 Task: Search one way flight ticket for 4 adults, 2 children, 2 infants in seat and 1 infant on lap in premium economy from Mesa: Phoenix-mesa Gateway Airport (formerly Williams Afb) to Rockford: Chicago Rockford International Airport(was Northwest Chicagoland Regional Airport At Rockford) on 5-1-2023. Choice of flights is Alaska. Number of bags: 9 checked bags. Price is upto 94000. Outbound departure time preference is 10:00.
Action: Mouse moved to (168, 154)
Screenshot: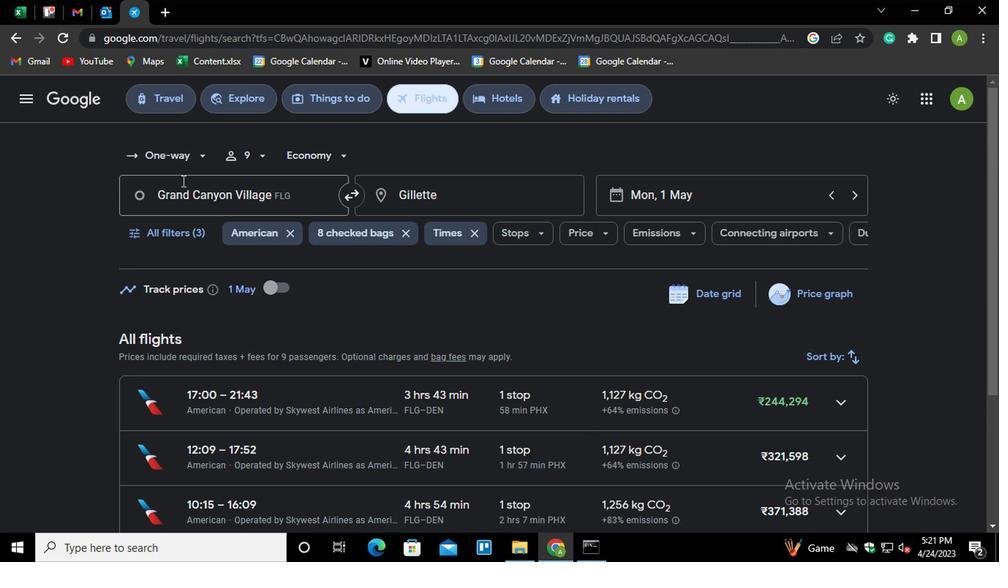 
Action: Mouse pressed left at (168, 154)
Screenshot: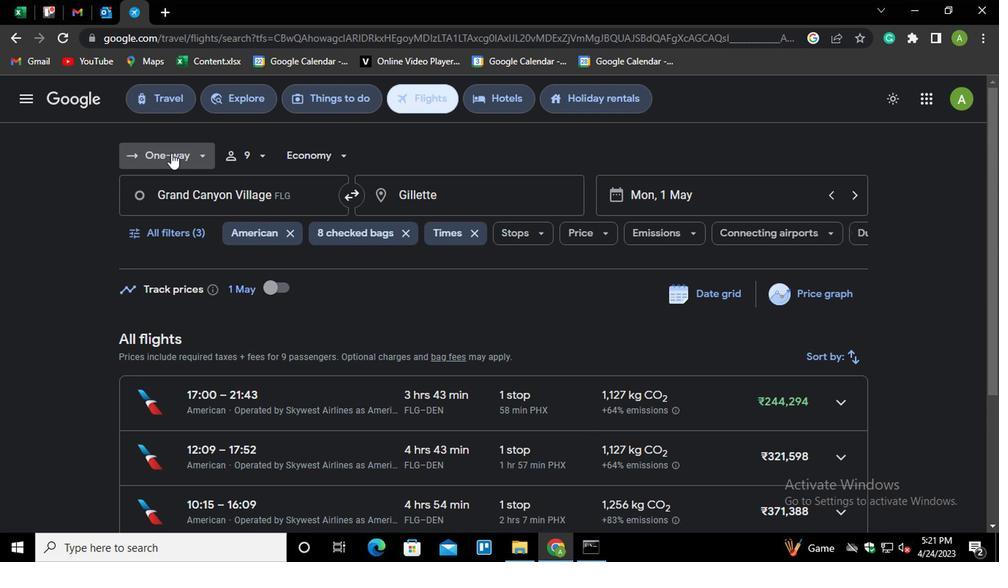 
Action: Mouse moved to (186, 227)
Screenshot: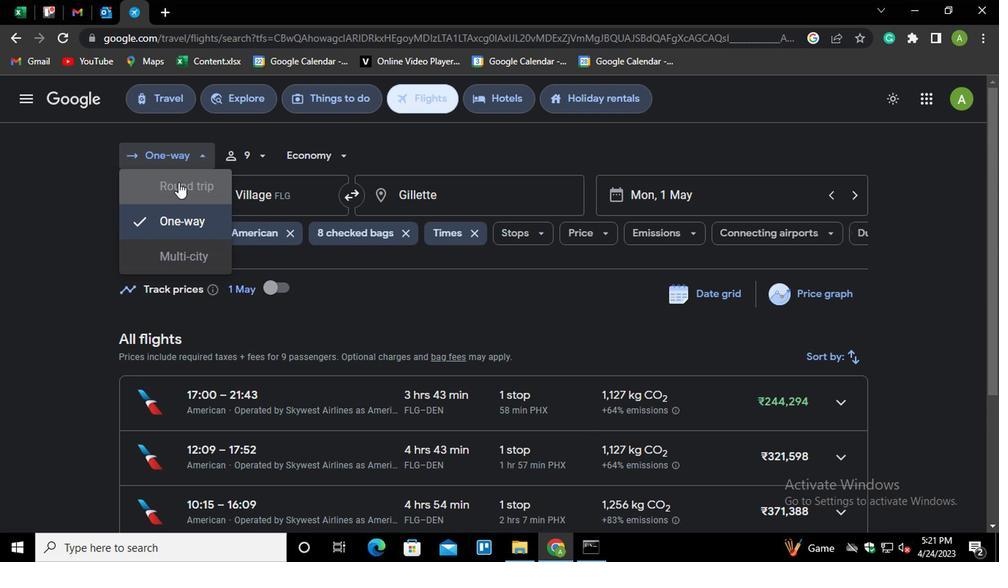 
Action: Mouse pressed left at (186, 227)
Screenshot: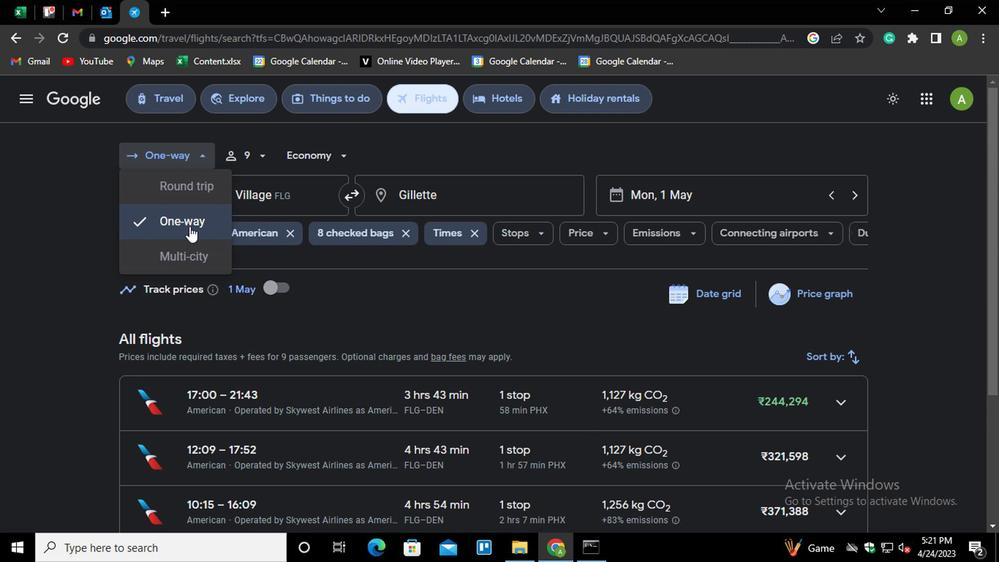 
Action: Mouse moved to (239, 155)
Screenshot: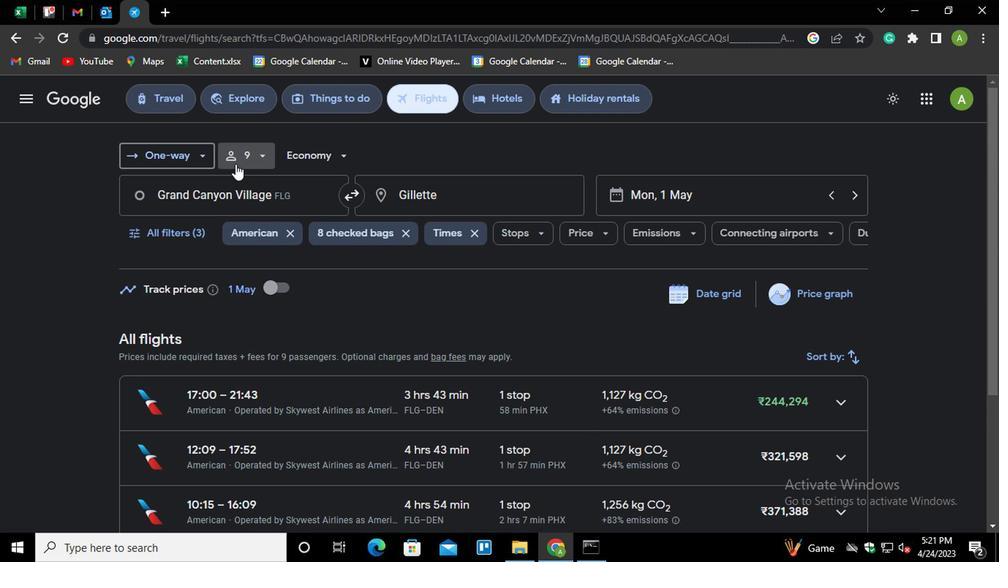 
Action: Mouse pressed left at (239, 155)
Screenshot: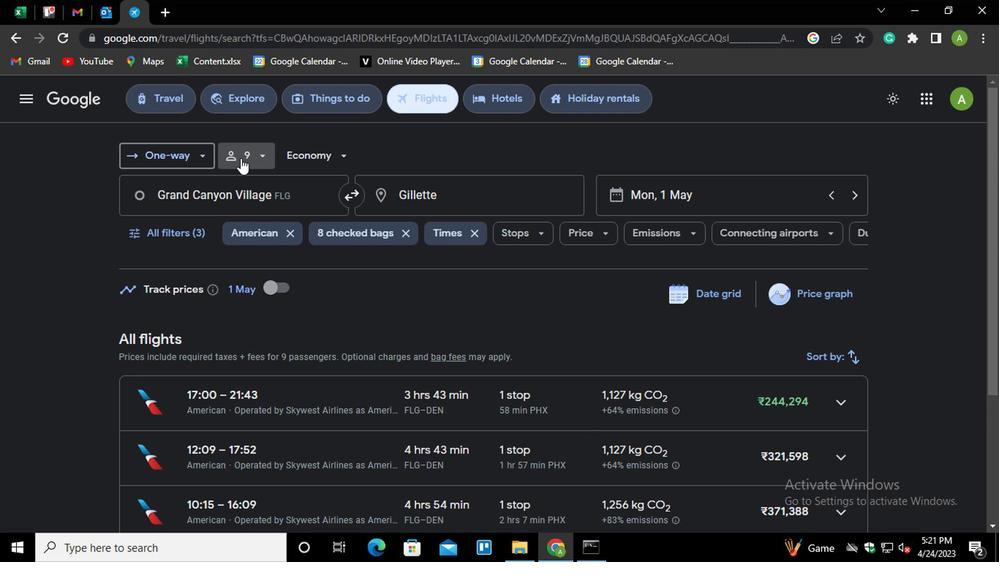 
Action: Mouse moved to (321, 196)
Screenshot: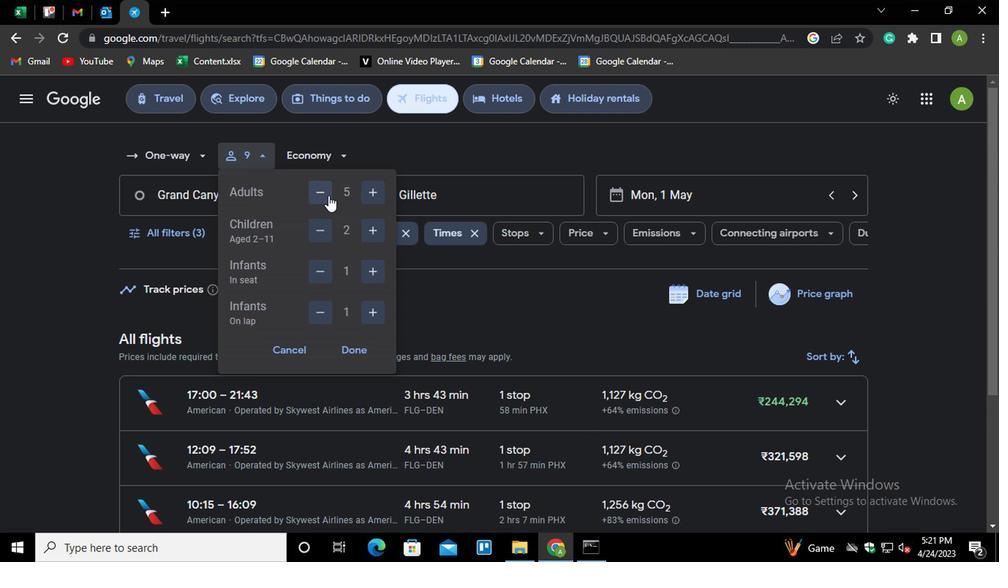 
Action: Mouse pressed left at (321, 196)
Screenshot: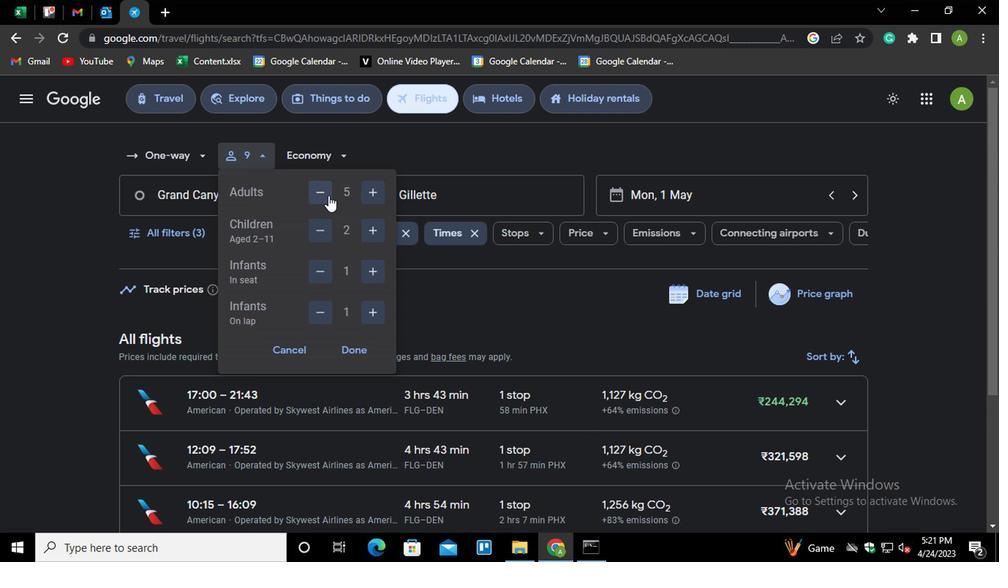 
Action: Mouse moved to (372, 230)
Screenshot: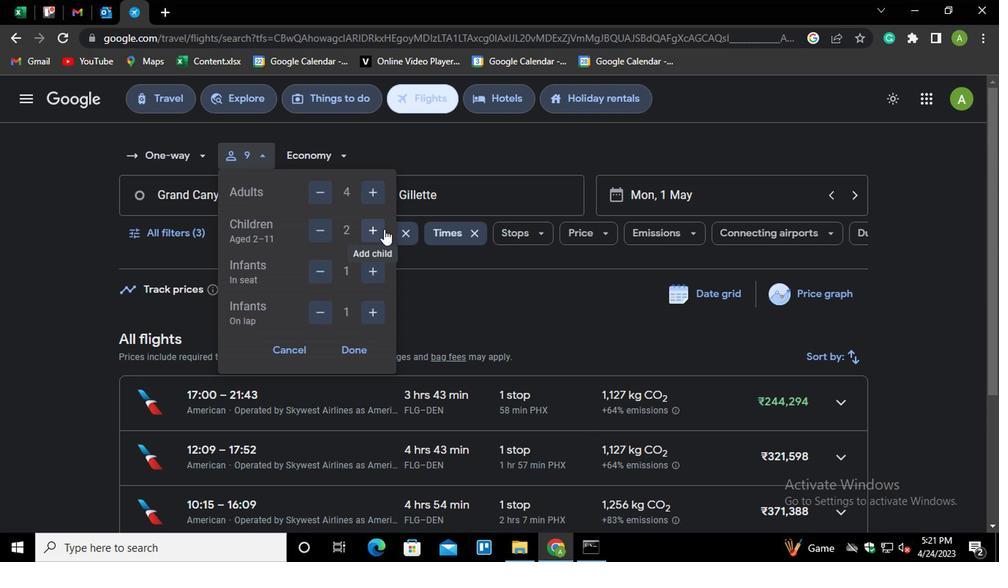 
Action: Mouse pressed left at (372, 230)
Screenshot: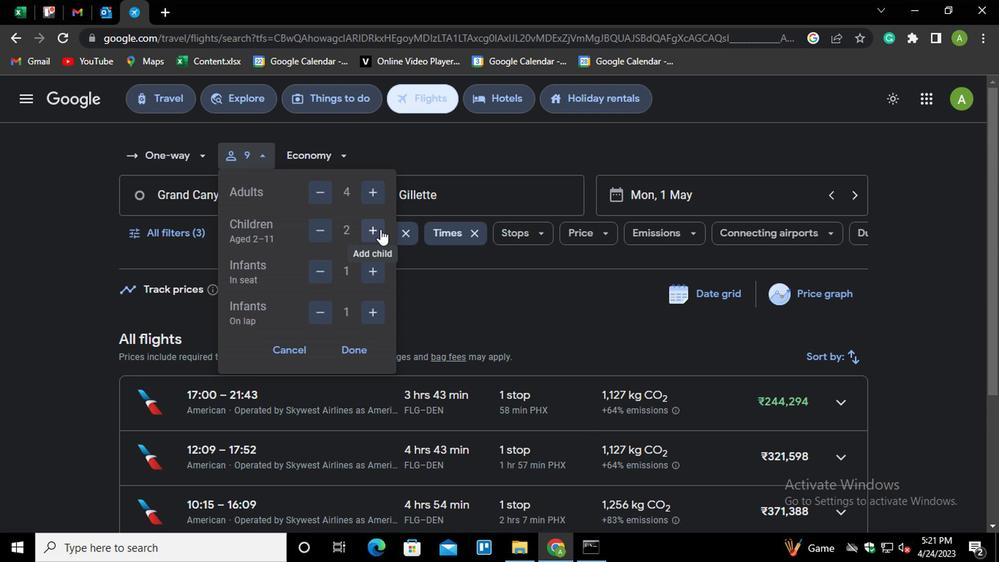 
Action: Mouse moved to (316, 234)
Screenshot: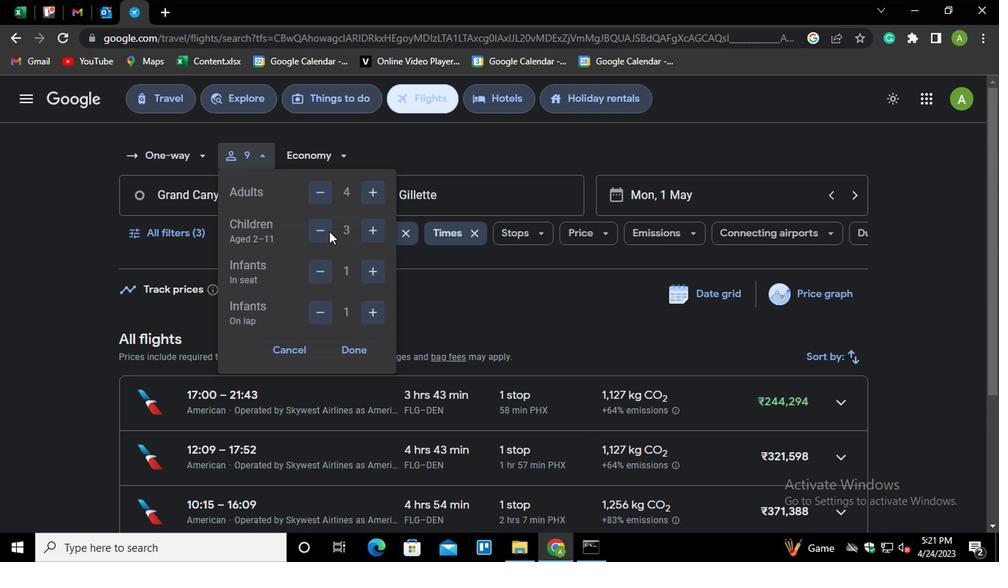 
Action: Mouse pressed left at (316, 234)
Screenshot: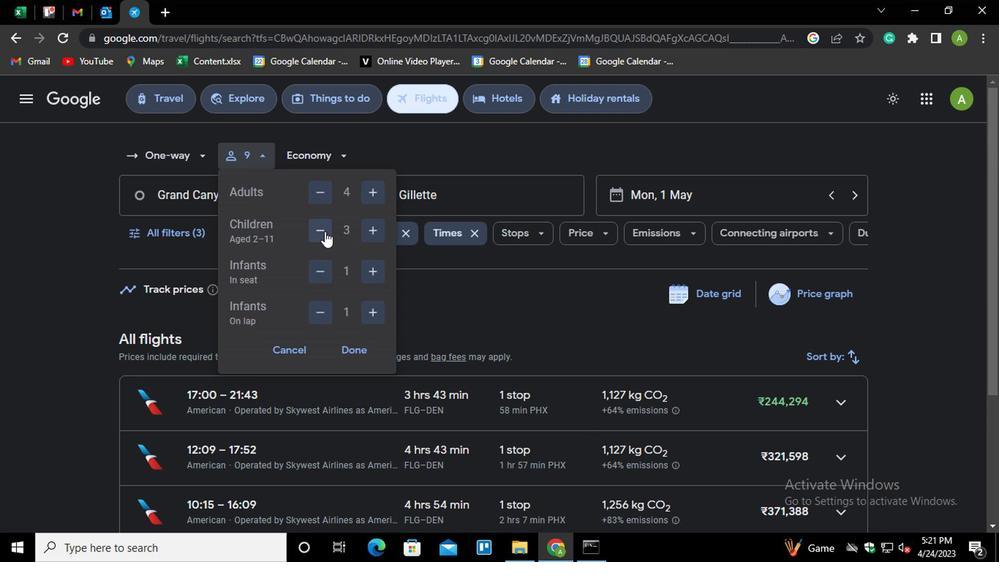 
Action: Mouse moved to (361, 269)
Screenshot: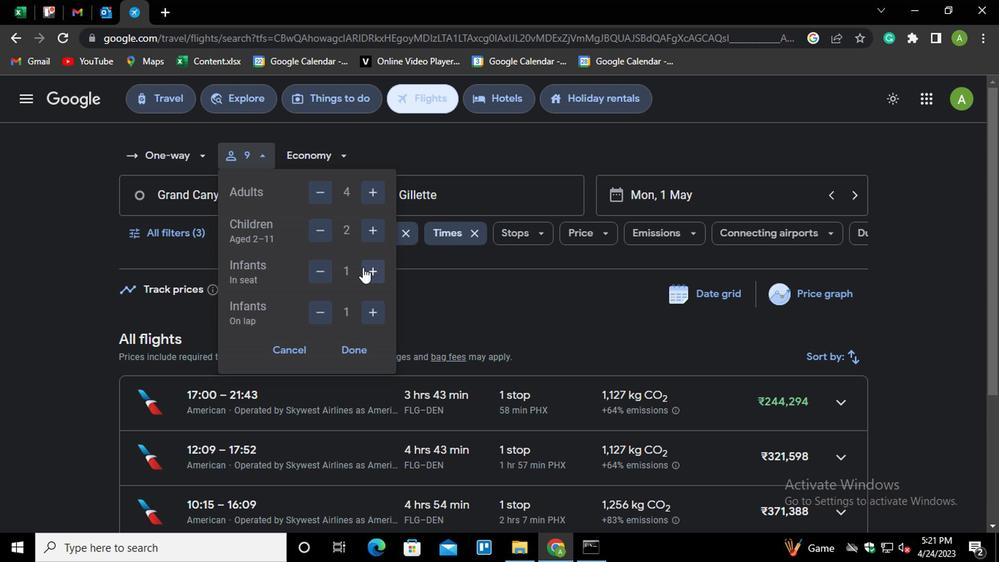 
Action: Mouse pressed left at (361, 269)
Screenshot: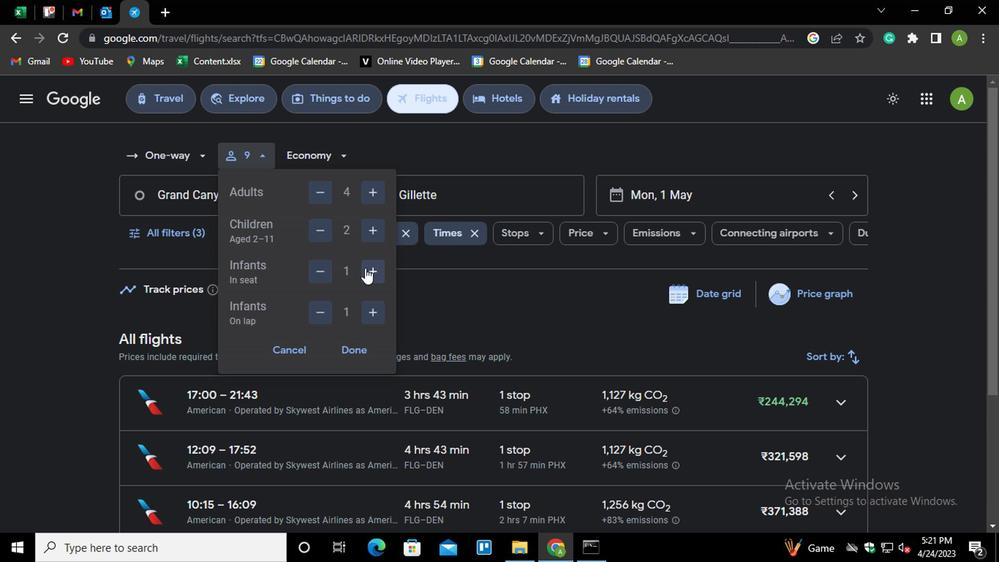 
Action: Mouse moved to (346, 348)
Screenshot: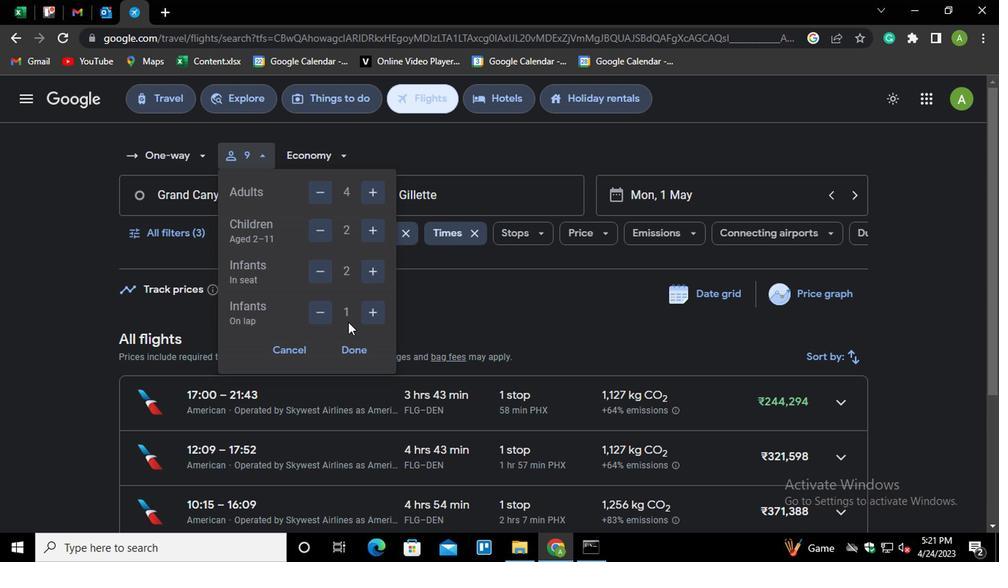 
Action: Mouse pressed left at (346, 348)
Screenshot: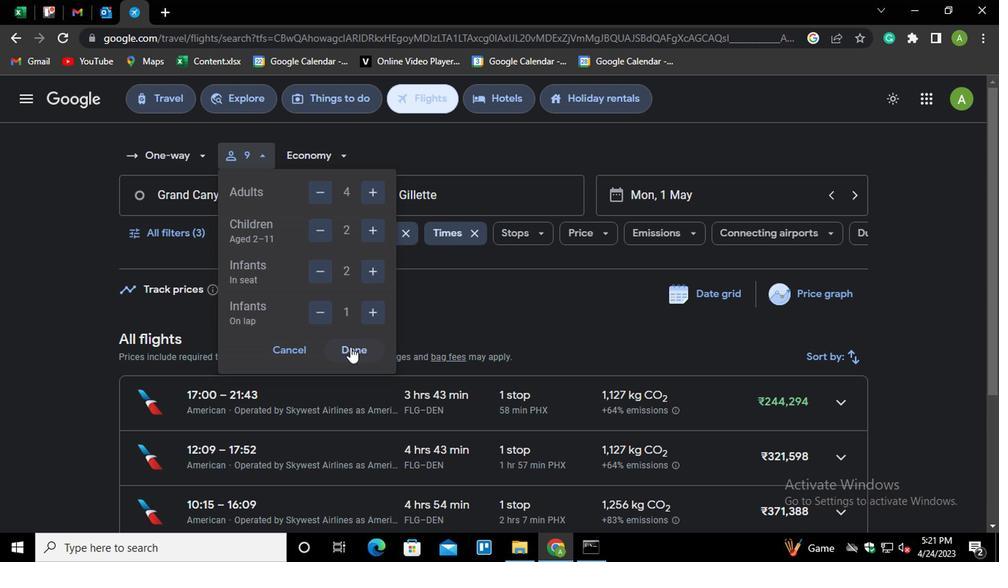 
Action: Mouse moved to (324, 161)
Screenshot: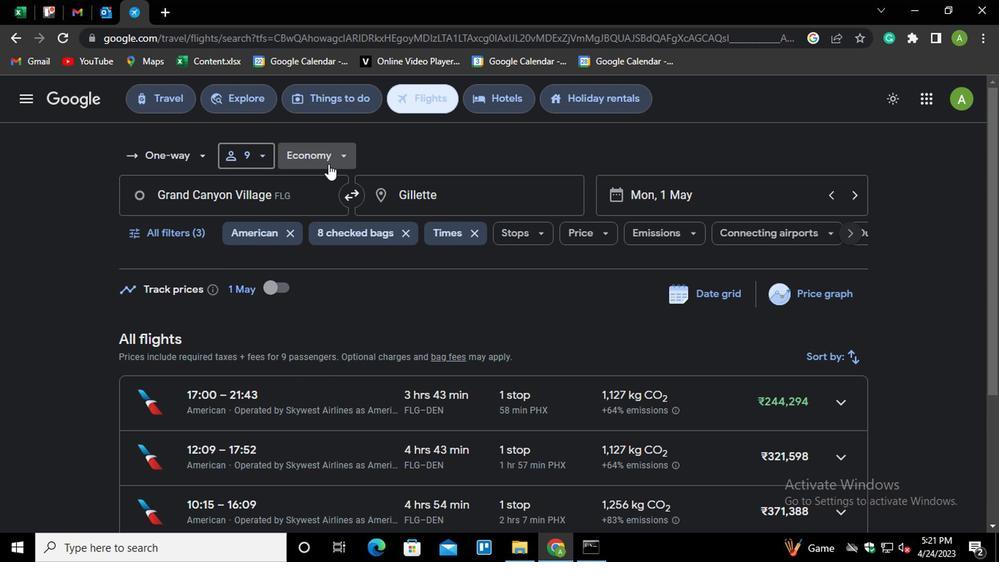 
Action: Mouse pressed left at (324, 161)
Screenshot: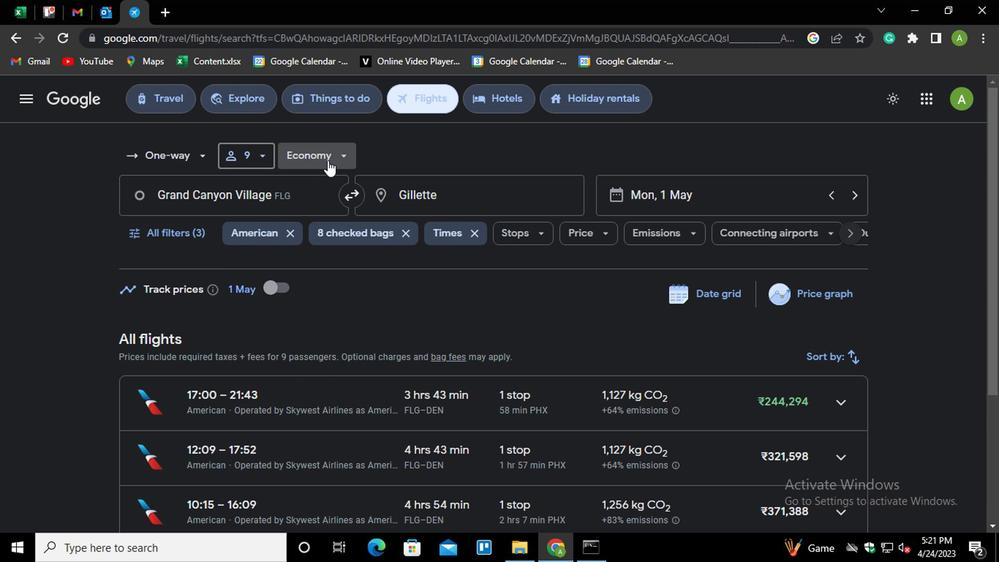 
Action: Mouse moved to (337, 186)
Screenshot: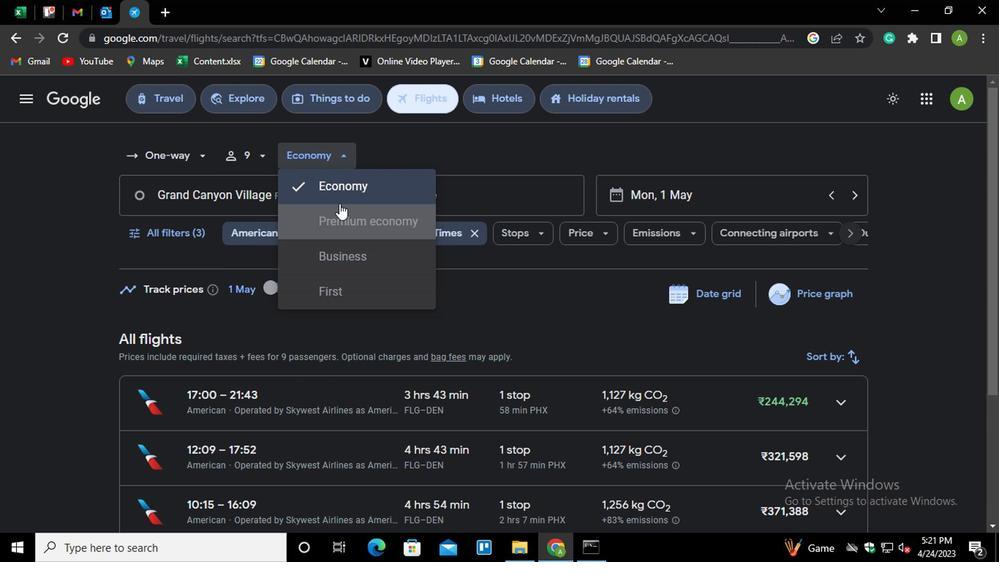 
Action: Mouse pressed left at (337, 186)
Screenshot: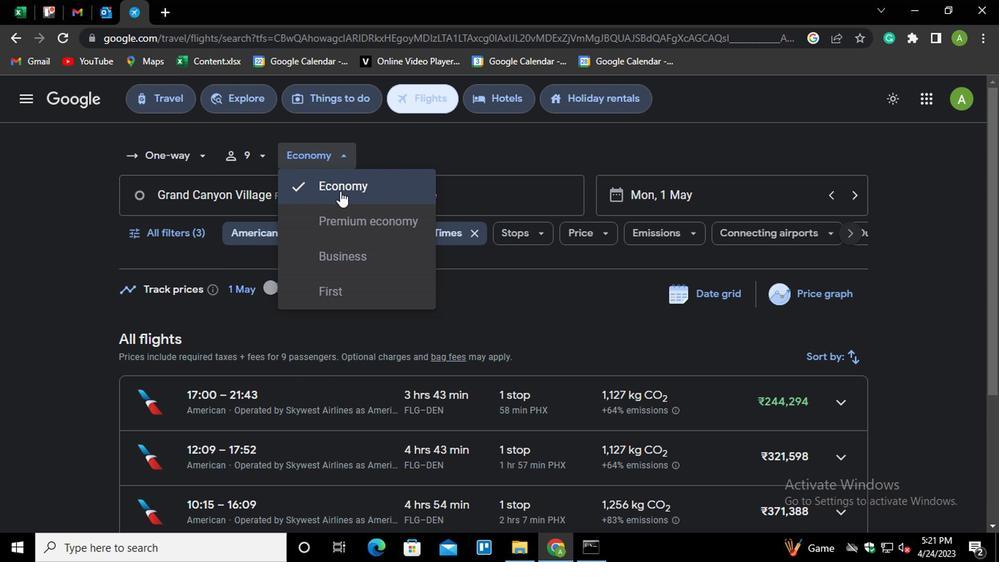 
Action: Mouse moved to (289, 195)
Screenshot: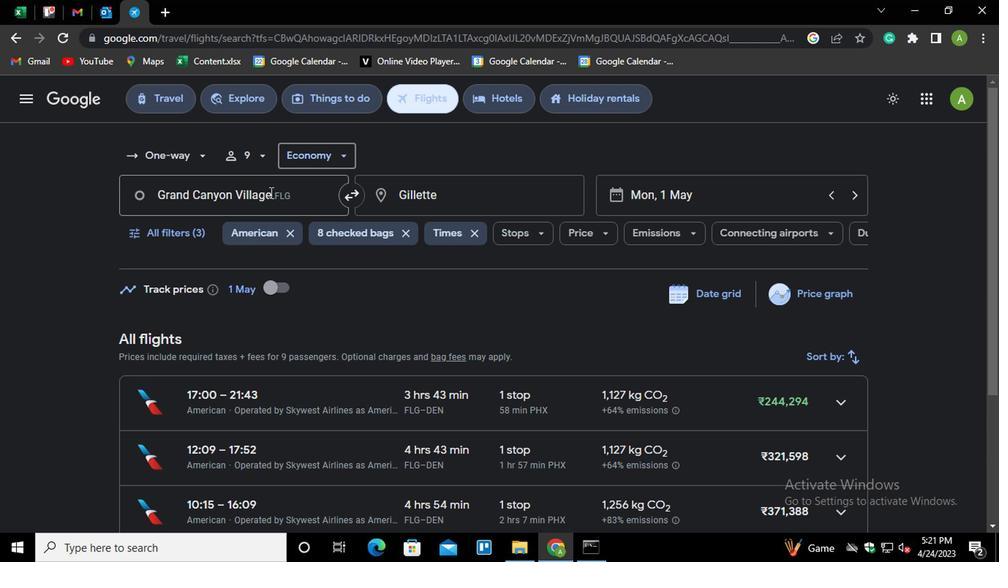 
Action: Mouse pressed left at (289, 195)
Screenshot: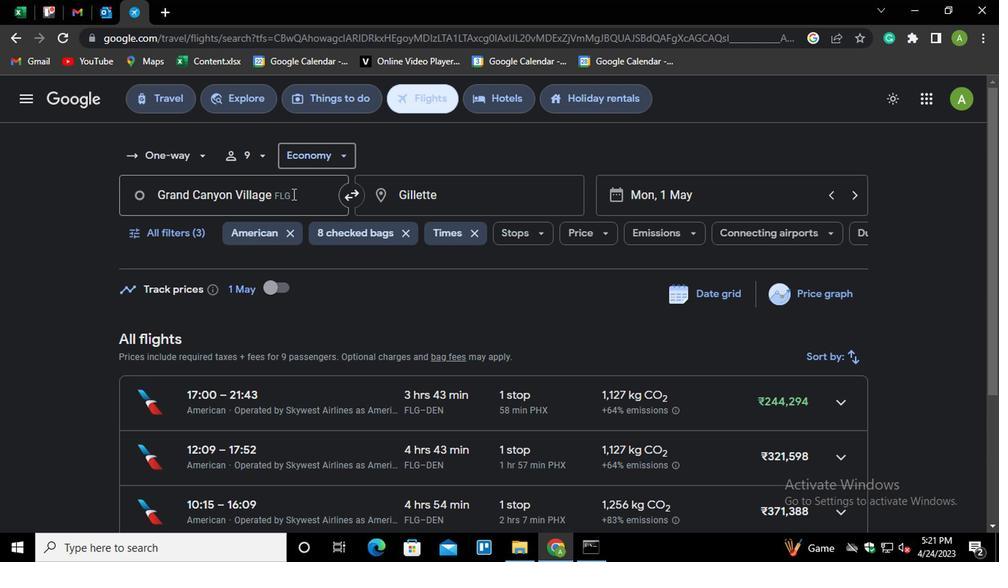 
Action: Key pressed <Key.shift_r>Mesa<Key.down><Key.down><Key.down><Key.down><Key.down><Key.down><Key.down><Key.enter>
Screenshot: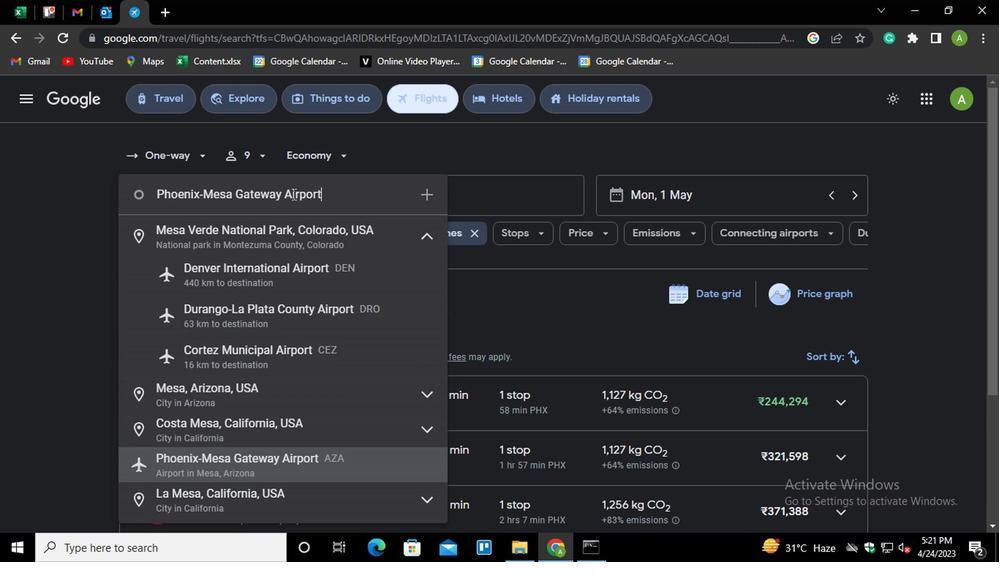 
Action: Mouse moved to (436, 191)
Screenshot: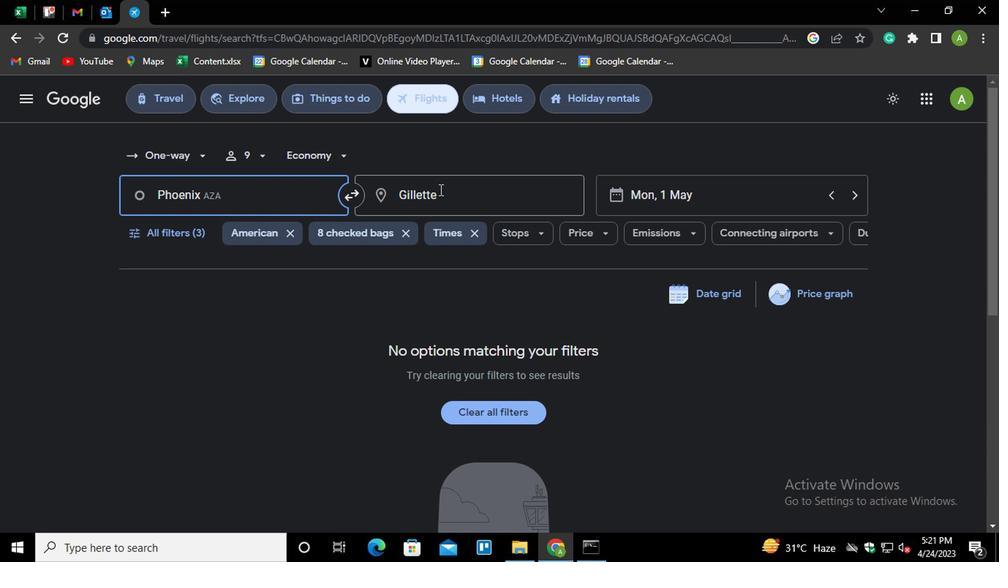
Action: Mouse pressed left at (436, 191)
Screenshot: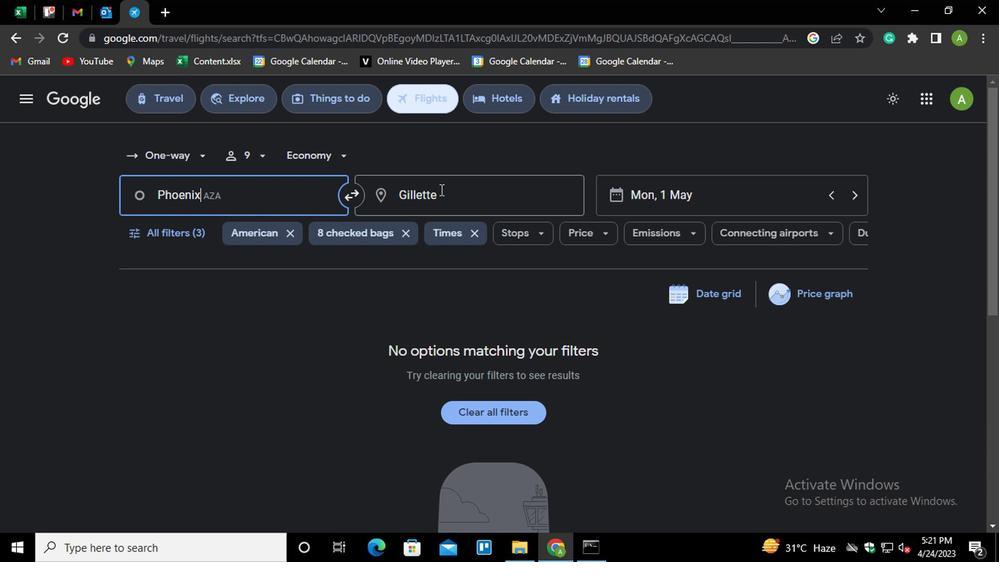 
Action: Key pressed chica<Key.down><Key.down><Key.down><Key.down><Key.enter>
Screenshot: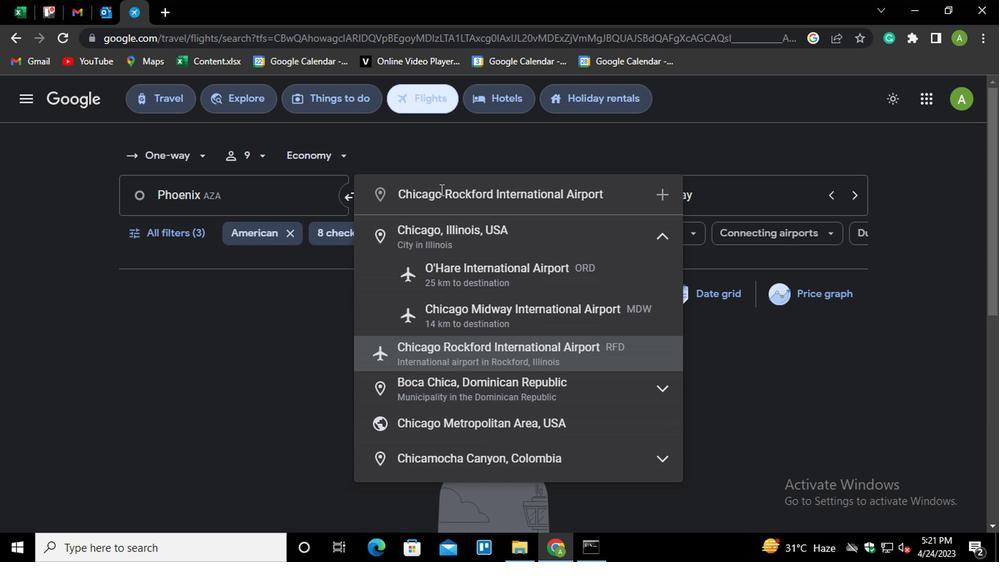
Action: Mouse moved to (168, 234)
Screenshot: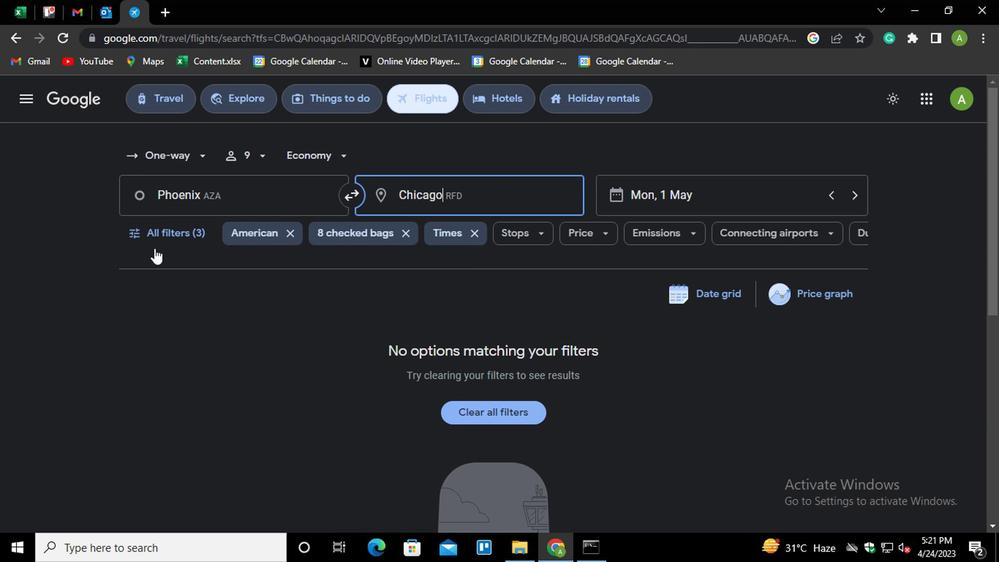 
Action: Mouse pressed left at (168, 234)
Screenshot: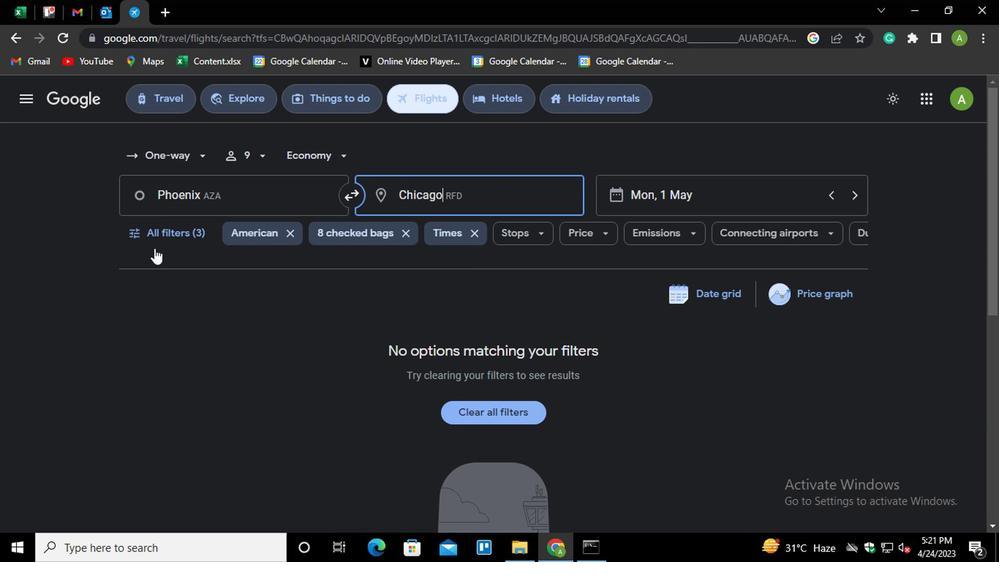 
Action: Mouse moved to (326, 508)
Screenshot: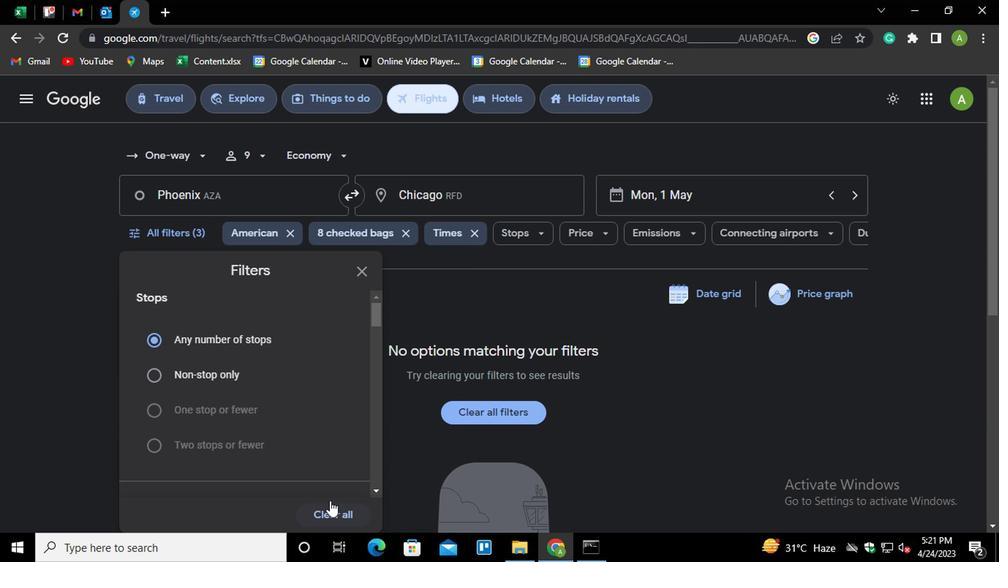 
Action: Mouse pressed left at (326, 508)
Screenshot: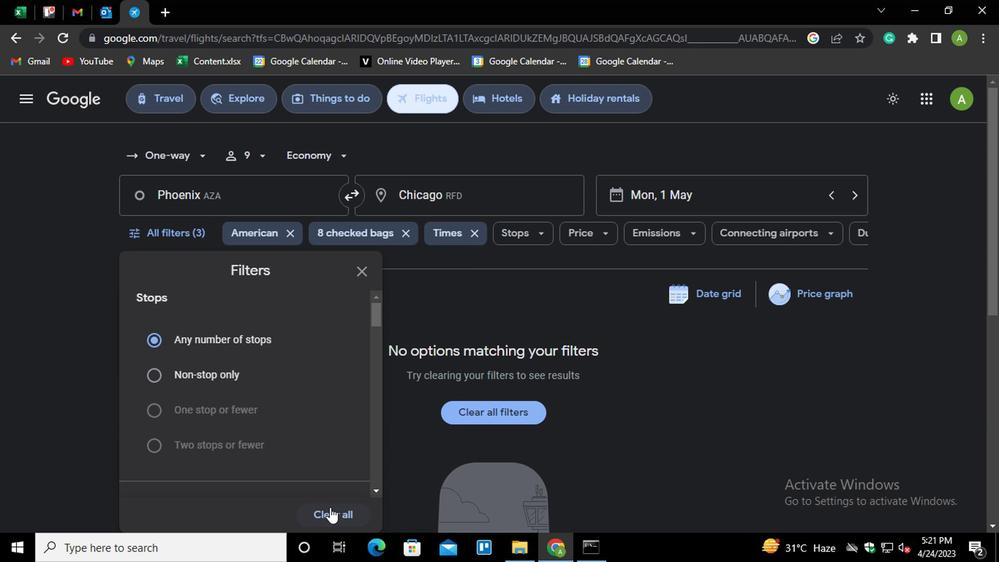 
Action: Mouse moved to (291, 376)
Screenshot: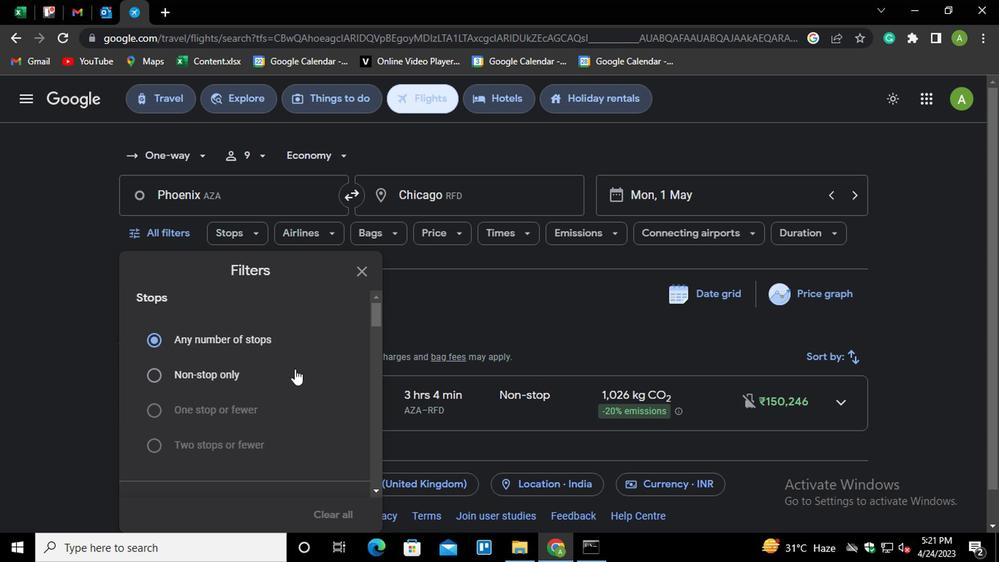 
Action: Mouse scrolled (291, 375) with delta (0, -1)
Screenshot: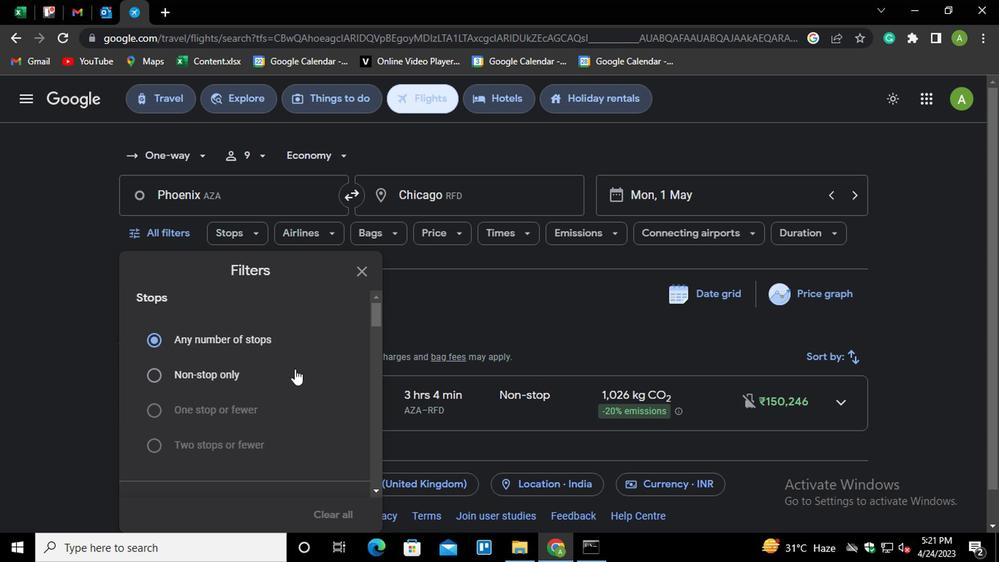 
Action: Mouse scrolled (291, 375) with delta (0, -1)
Screenshot: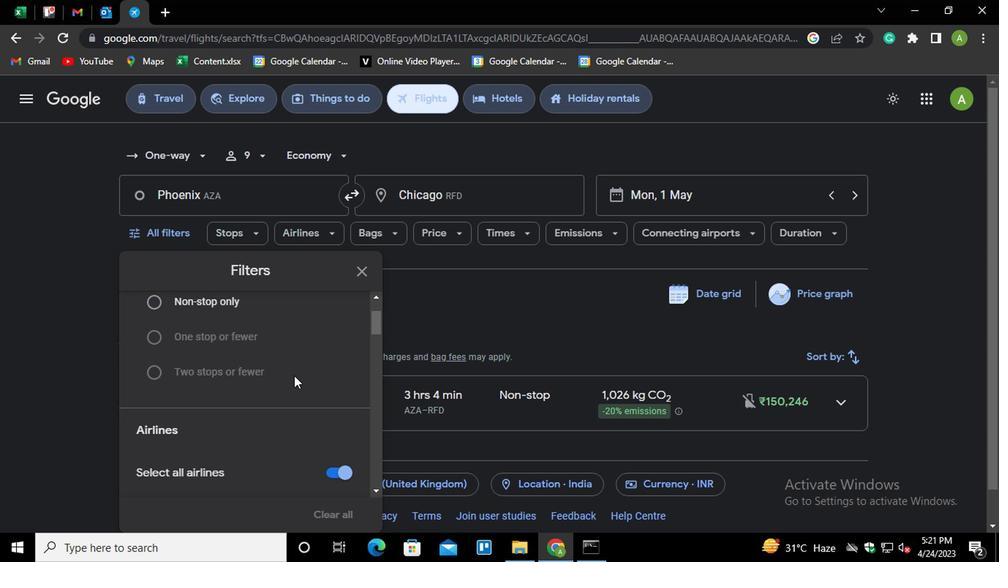 
Action: Mouse moved to (350, 397)
Screenshot: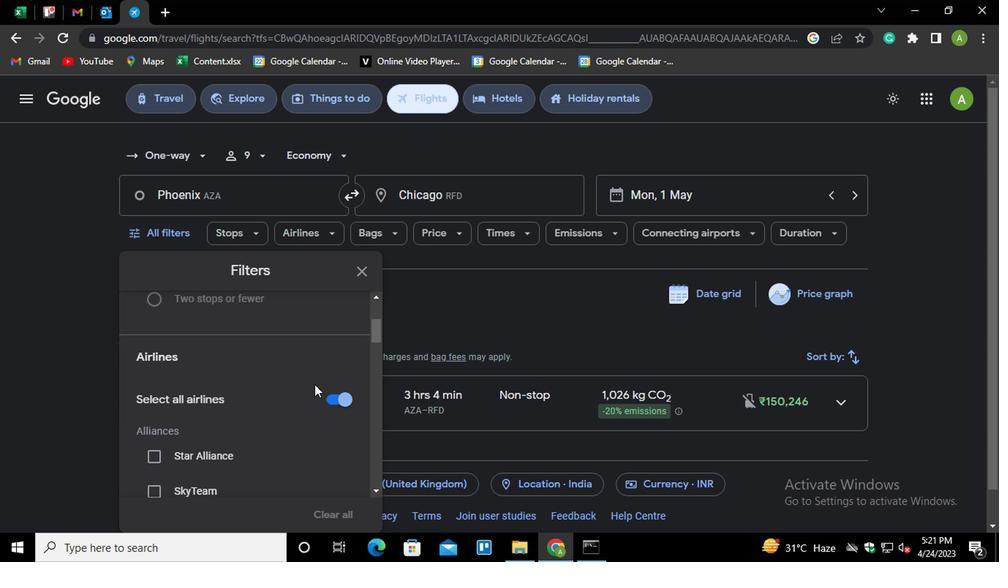 
Action: Mouse pressed left at (350, 397)
Screenshot: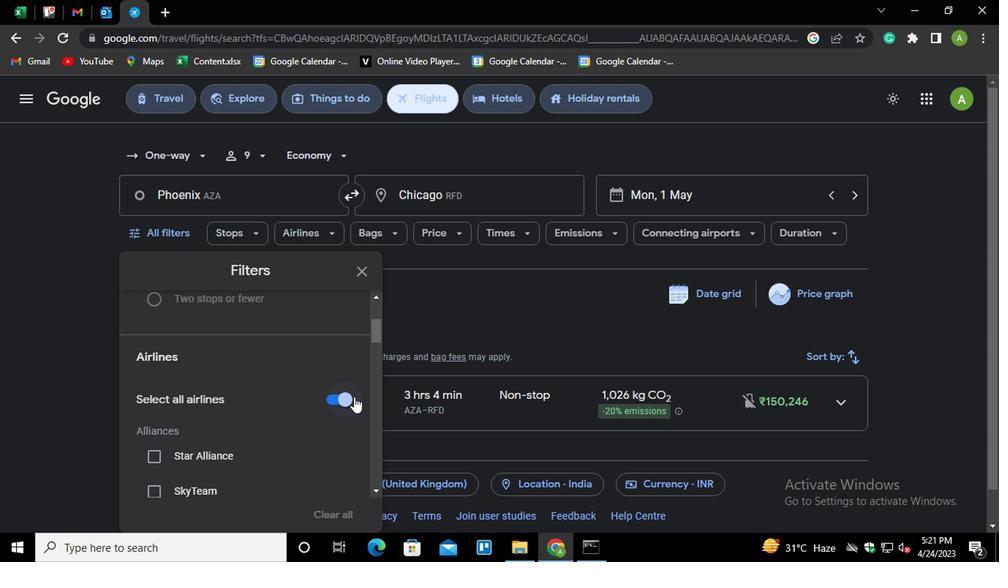 
Action: Mouse moved to (303, 413)
Screenshot: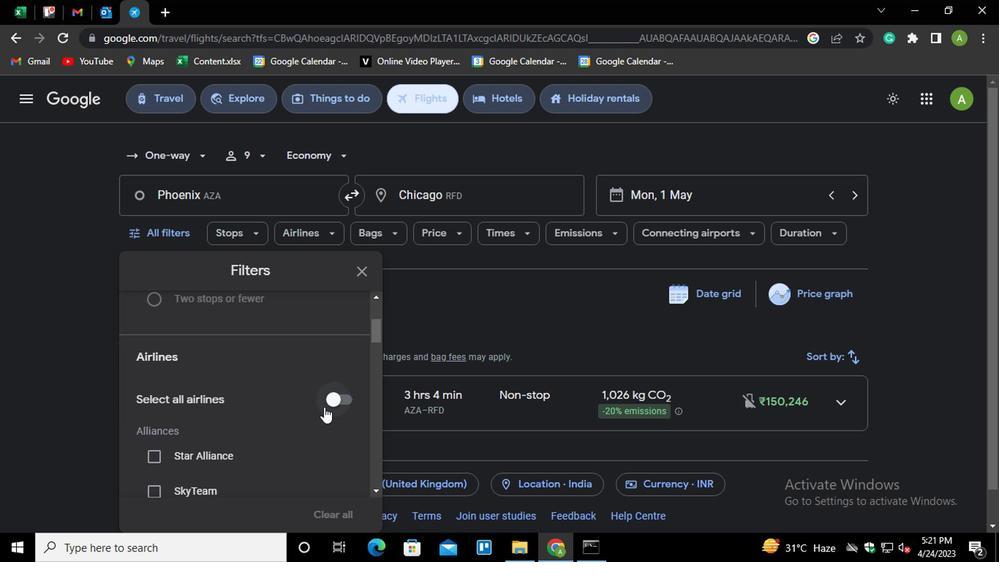 
Action: Mouse scrolled (303, 412) with delta (0, -1)
Screenshot: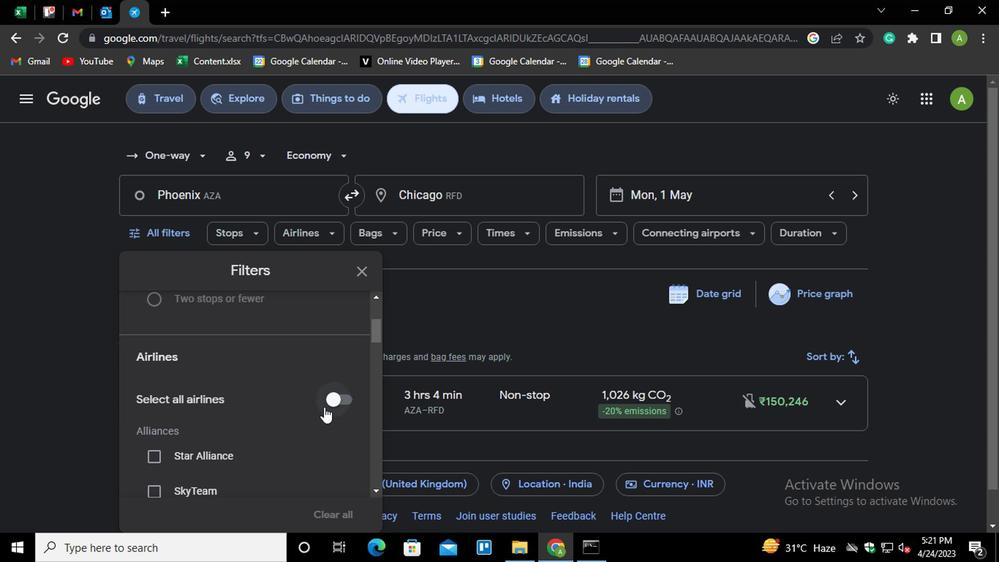 
Action: Mouse scrolled (303, 412) with delta (0, -1)
Screenshot: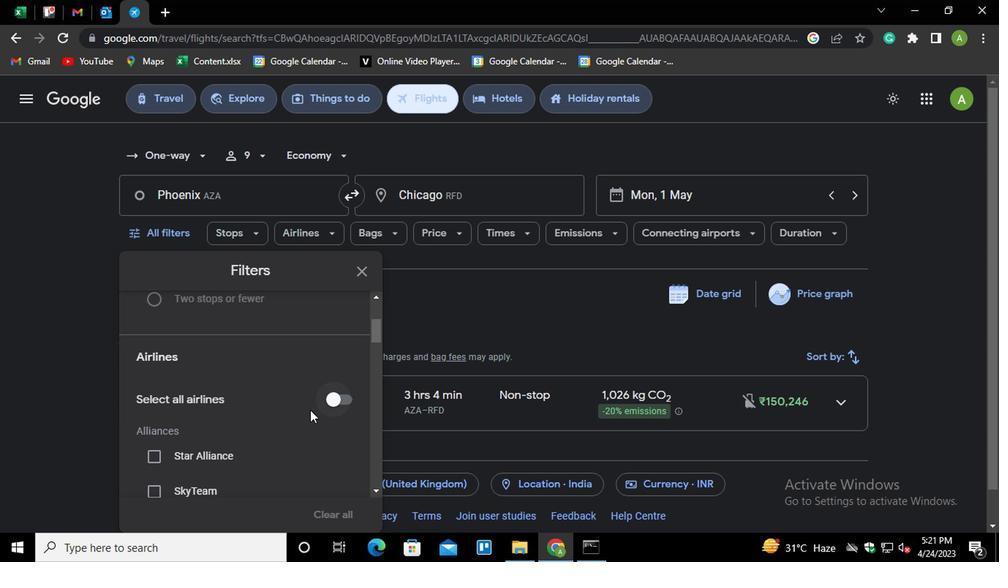 
Action: Mouse scrolled (303, 412) with delta (0, -1)
Screenshot: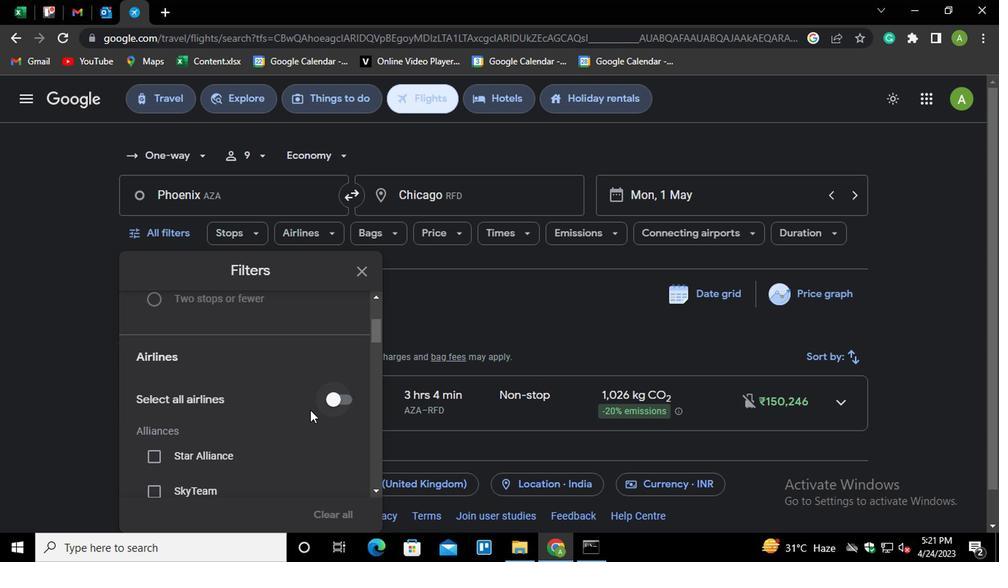 
Action: Mouse scrolled (303, 412) with delta (0, -1)
Screenshot: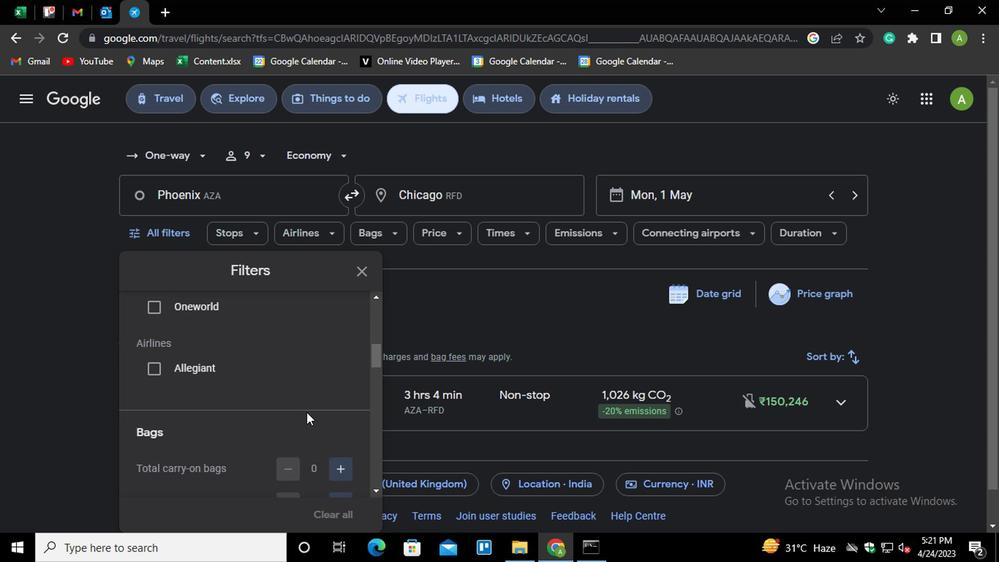 
Action: Mouse scrolled (303, 412) with delta (0, -1)
Screenshot: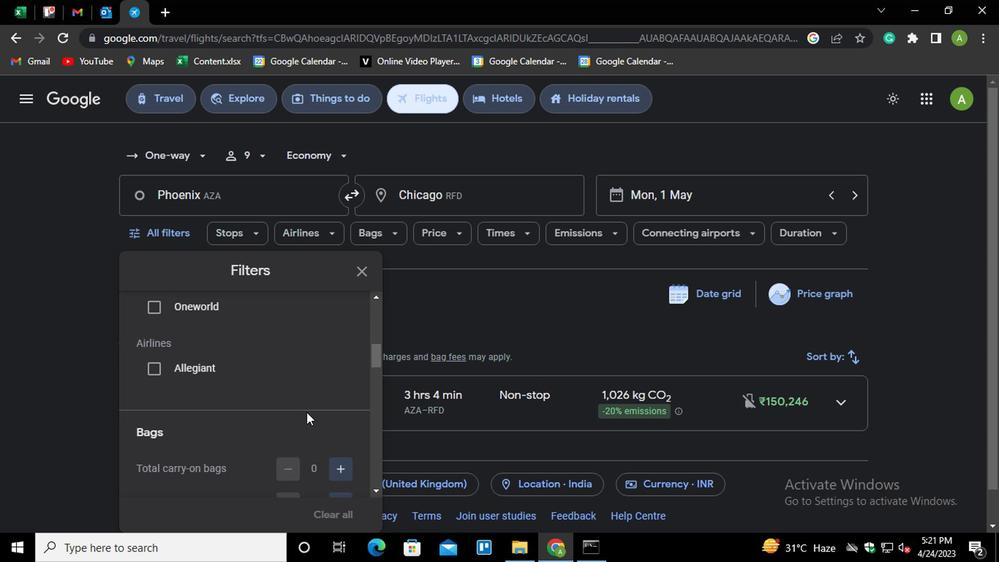 
Action: Mouse moved to (302, 413)
Screenshot: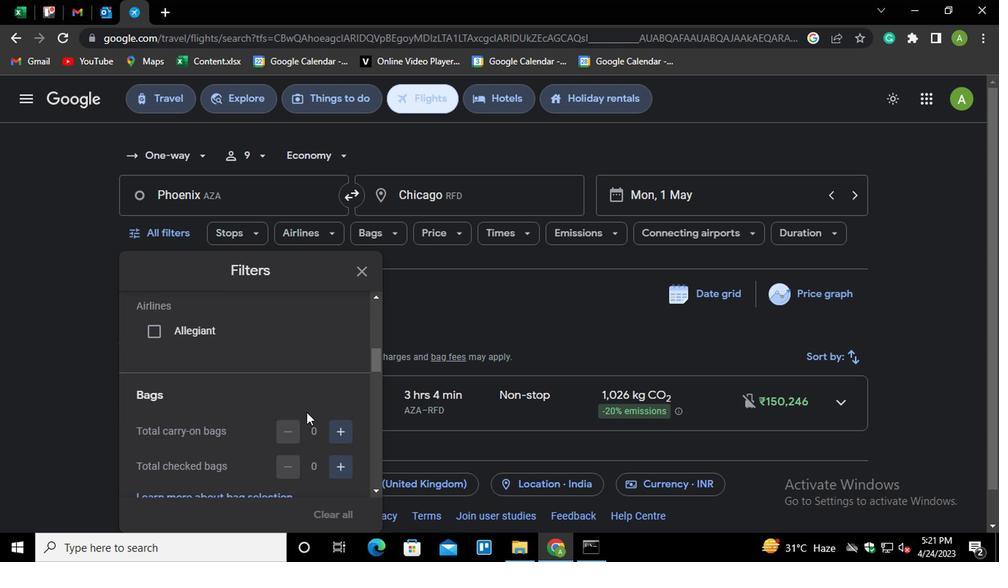 
Action: Mouse scrolled (302, 413) with delta (0, 0)
Screenshot: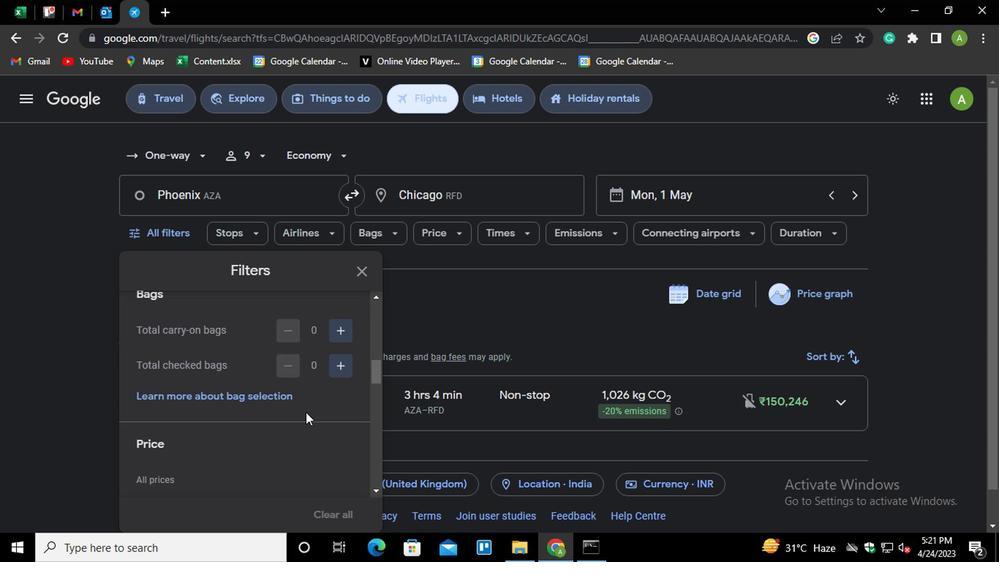 
Action: Mouse scrolled (302, 413) with delta (0, 0)
Screenshot: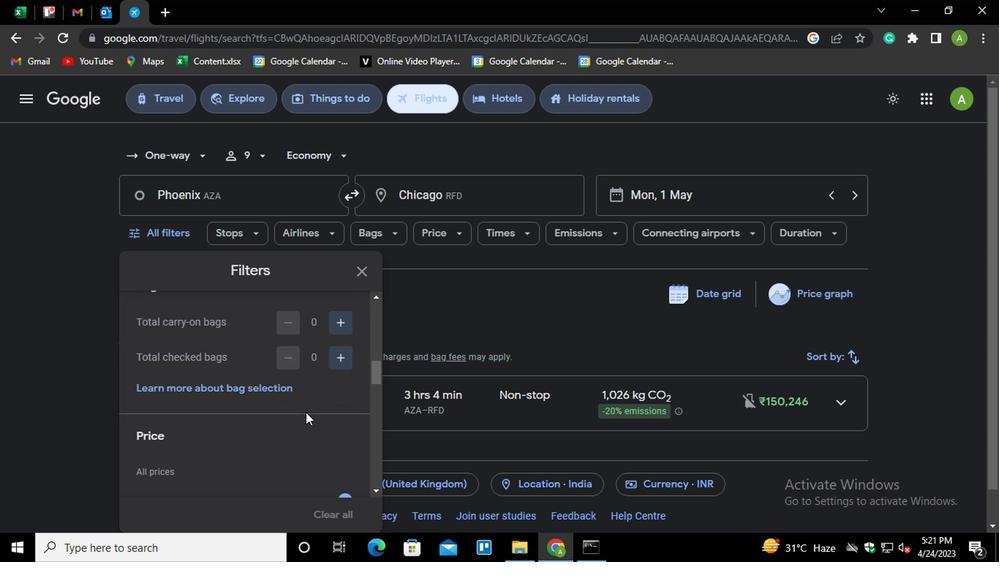 
Action: Mouse moved to (269, 397)
Screenshot: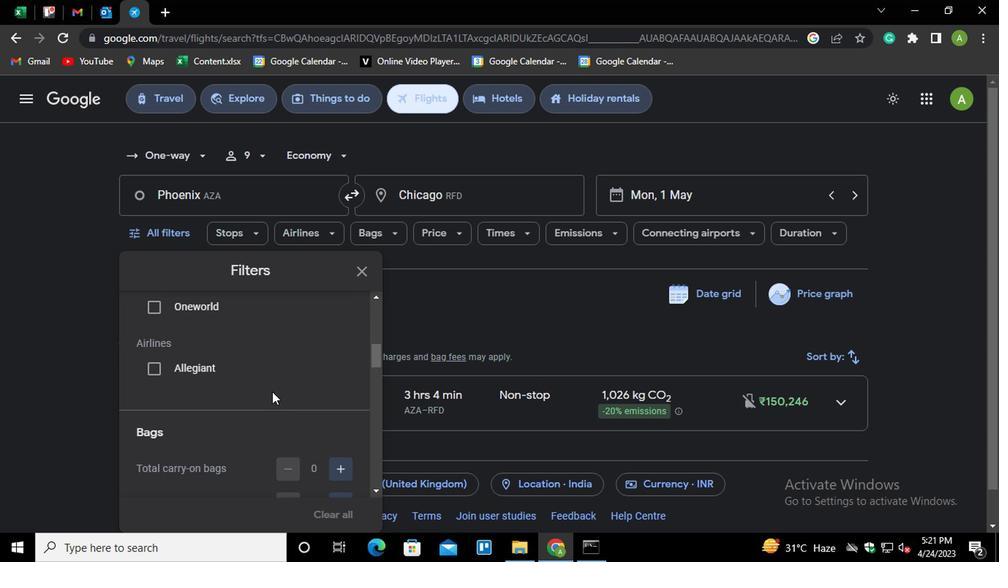 
Action: Mouse scrolled (269, 396) with delta (0, -1)
Screenshot: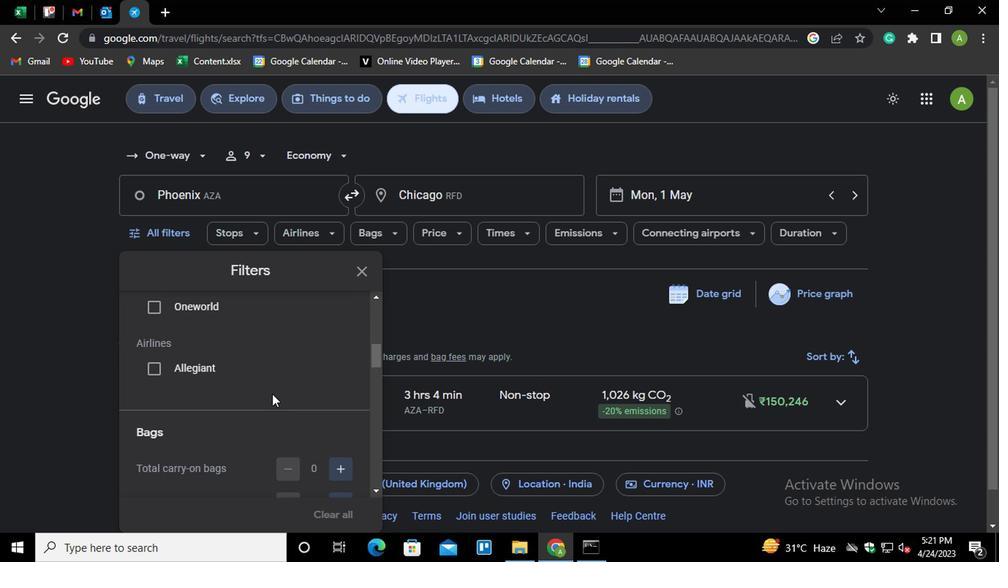 
Action: Mouse moved to (341, 438)
Screenshot: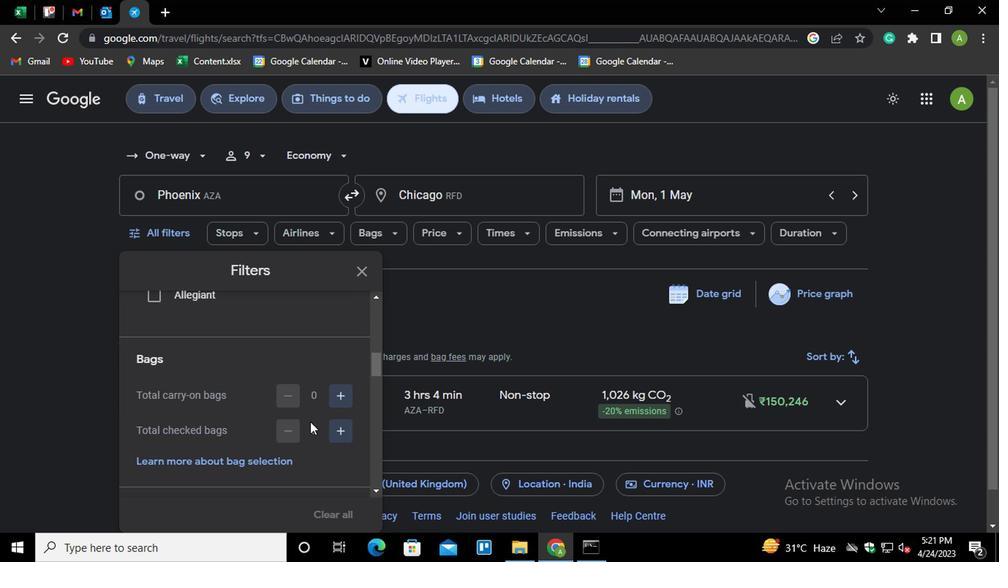 
Action: Mouse pressed left at (341, 438)
Screenshot: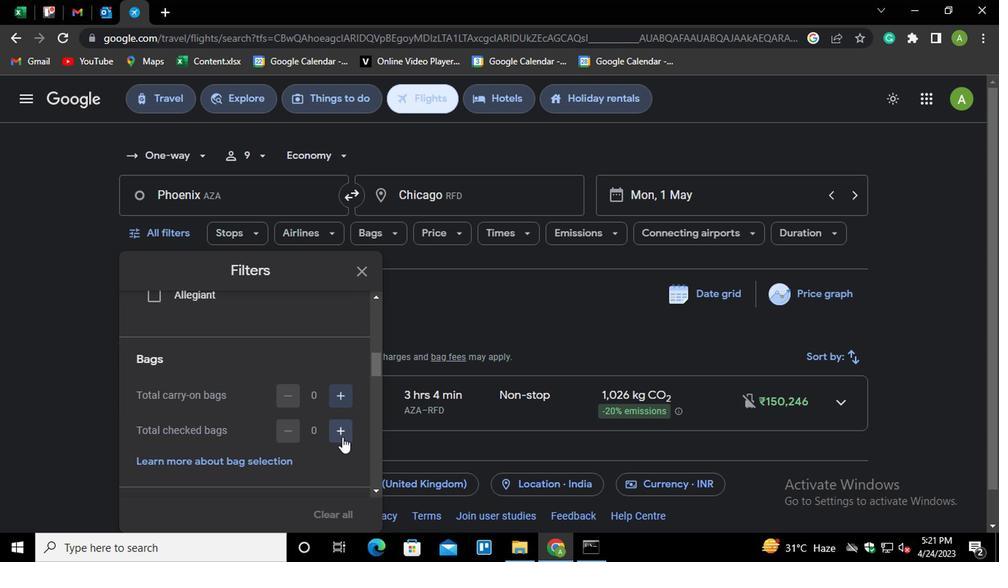 
Action: Mouse pressed left at (341, 438)
Screenshot: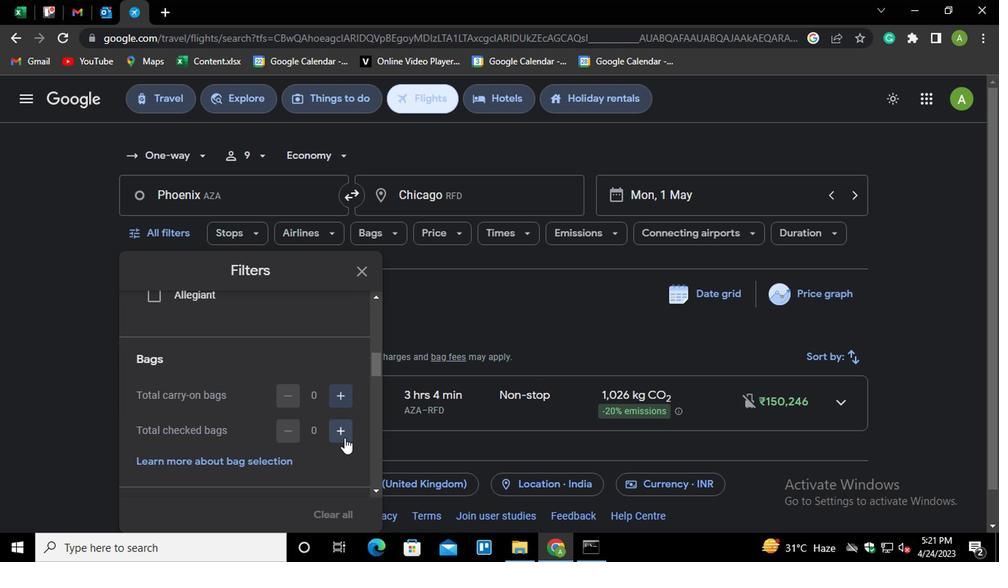 
Action: Mouse pressed left at (341, 438)
Screenshot: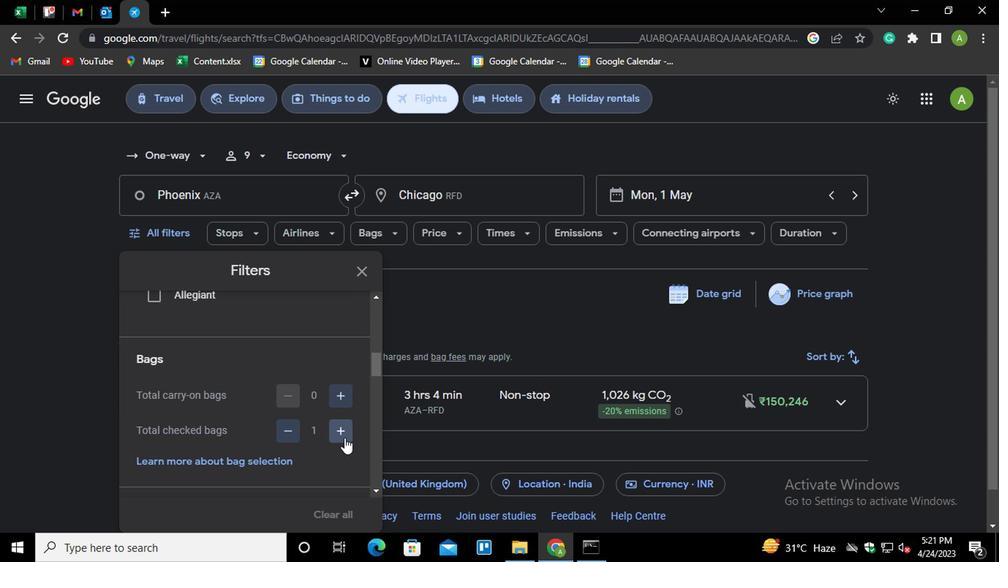 
Action: Mouse pressed left at (341, 438)
Screenshot: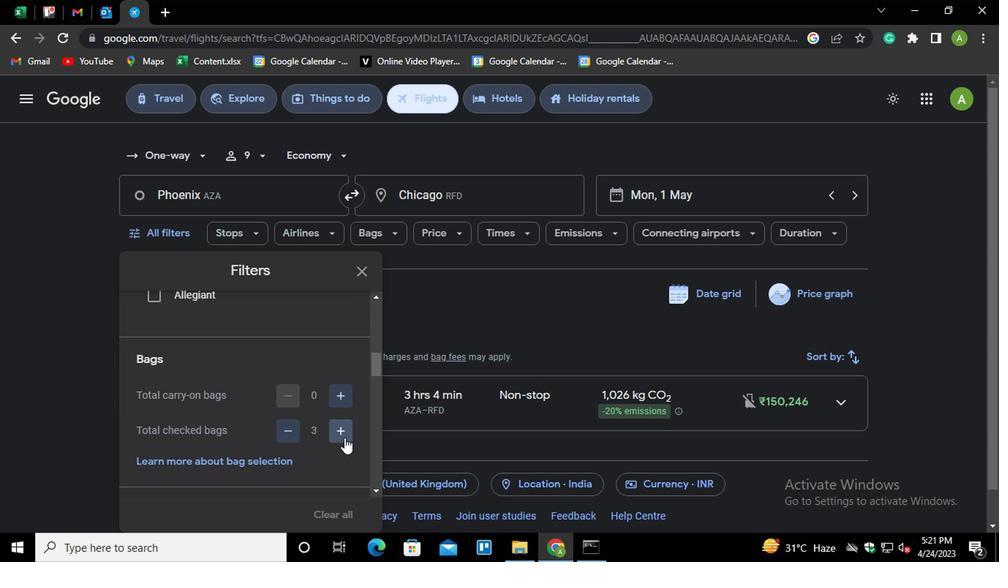 
Action: Mouse pressed left at (341, 438)
Screenshot: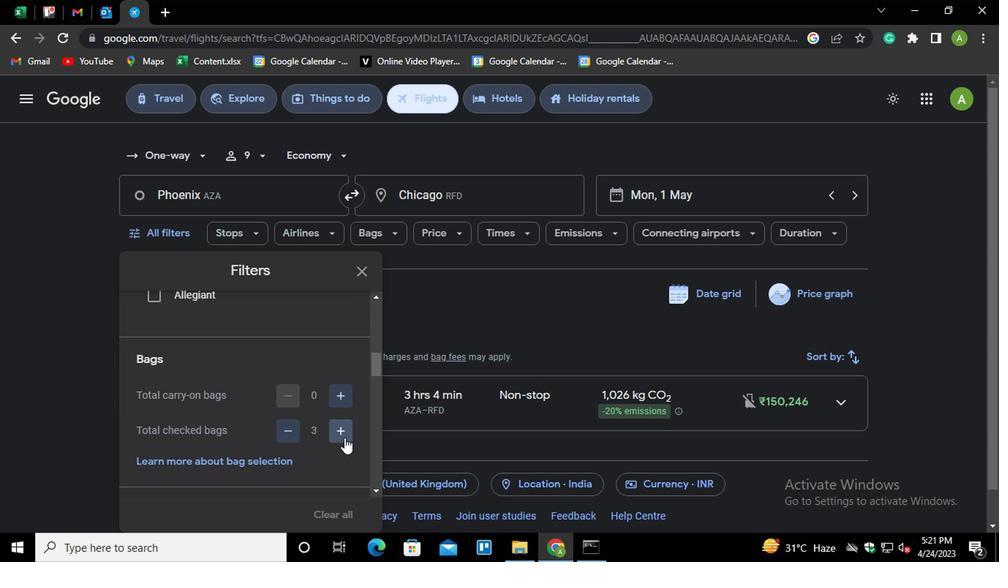 
Action: Mouse pressed left at (341, 438)
Screenshot: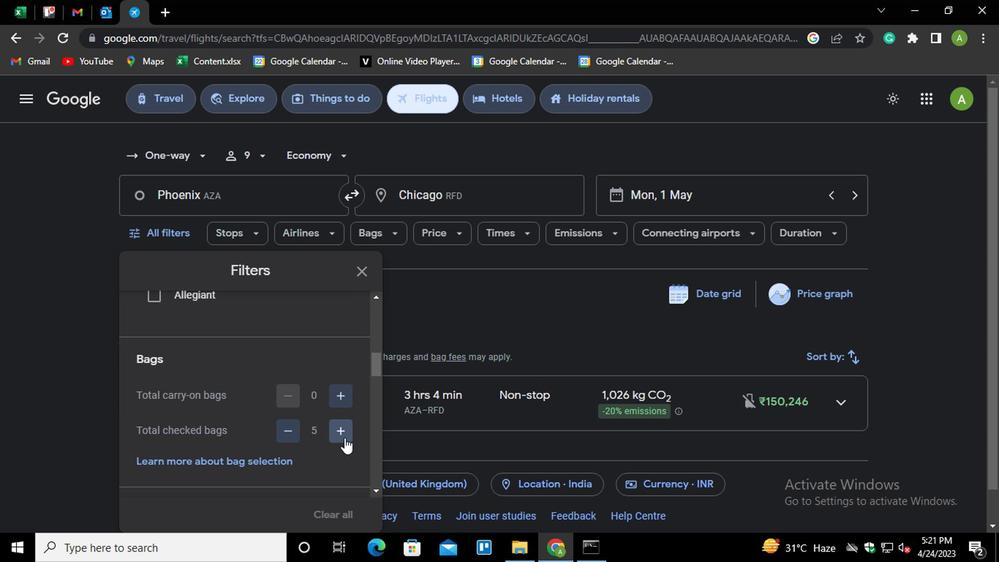 
Action: Mouse pressed left at (341, 438)
Screenshot: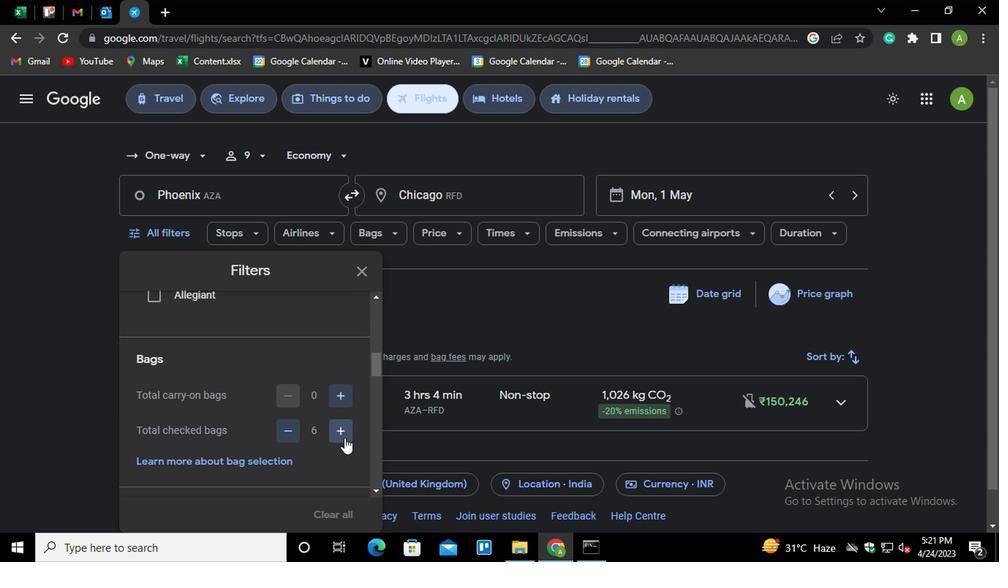 
Action: Mouse pressed left at (341, 438)
Screenshot: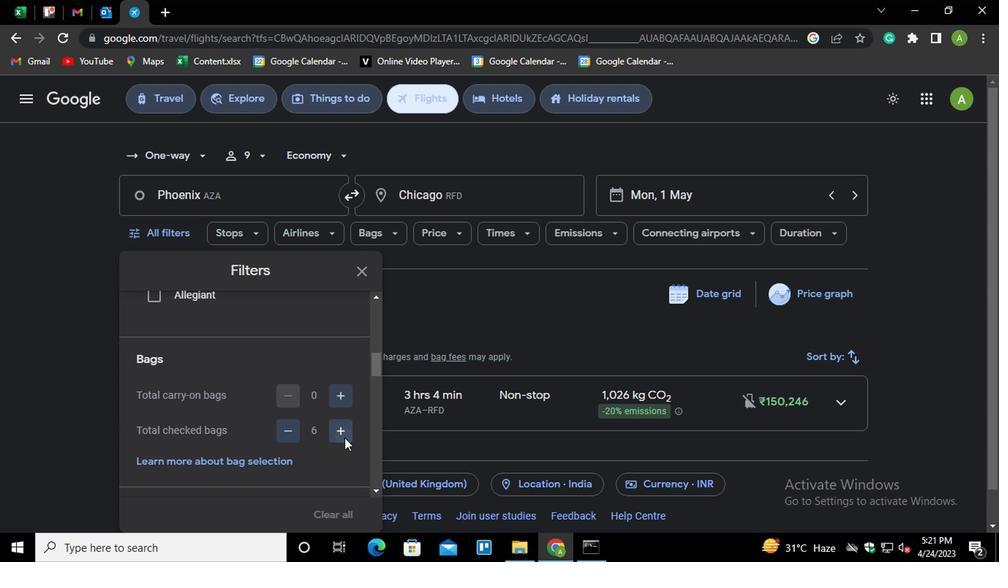 
Action: Mouse pressed left at (341, 438)
Screenshot: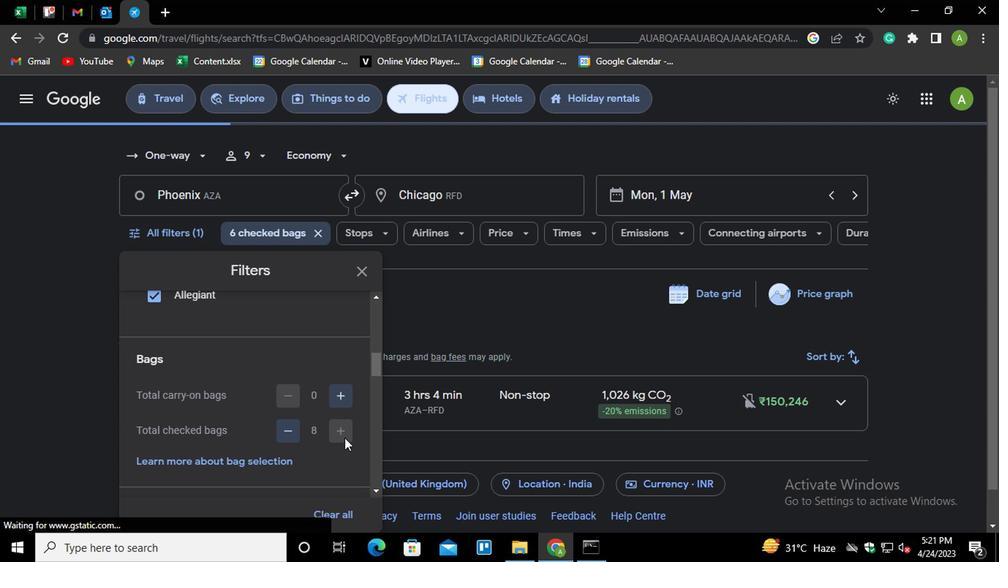 
Action: Mouse pressed left at (341, 438)
Screenshot: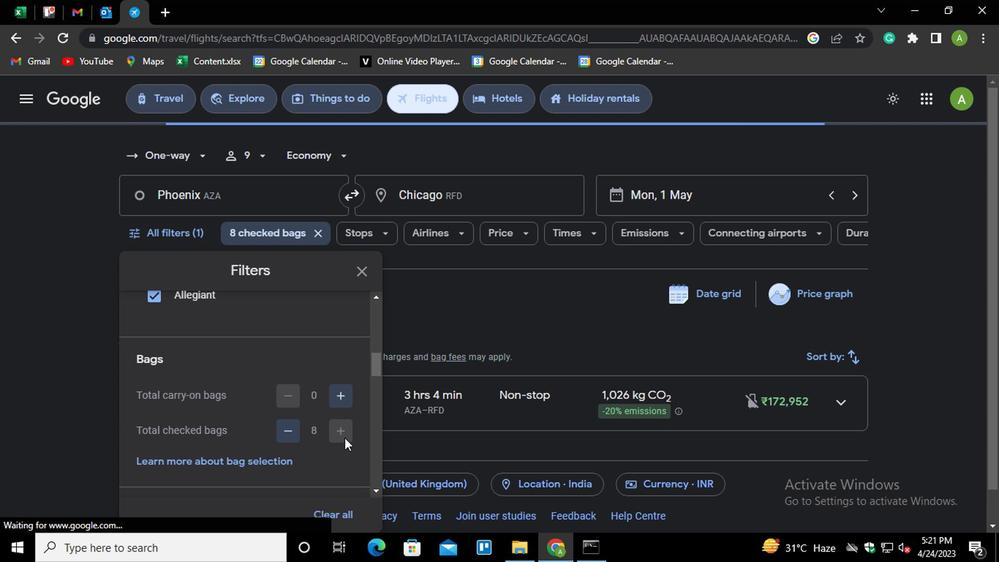 
Action: Mouse moved to (339, 438)
Screenshot: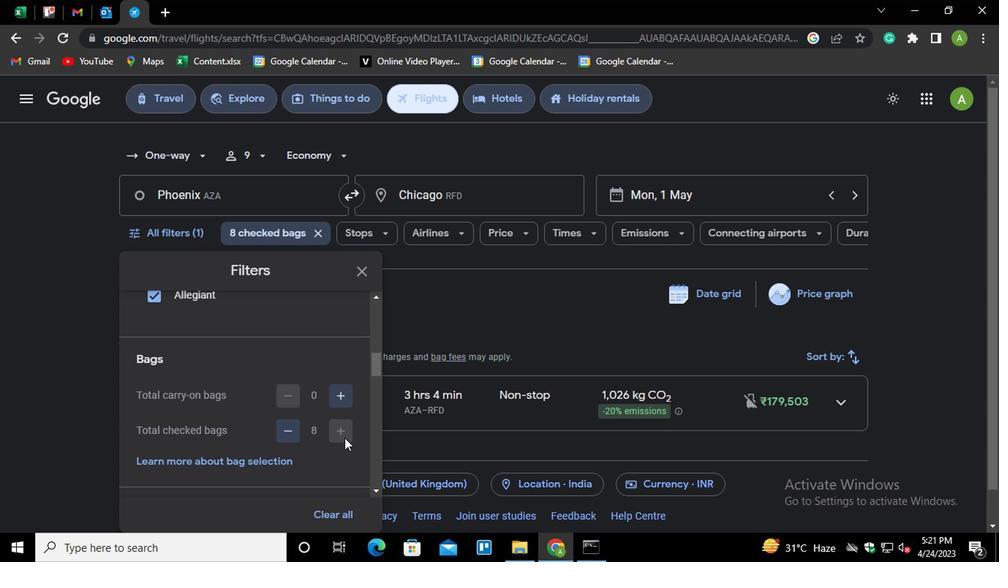 
Action: Mouse scrolled (339, 438) with delta (0, 0)
Screenshot: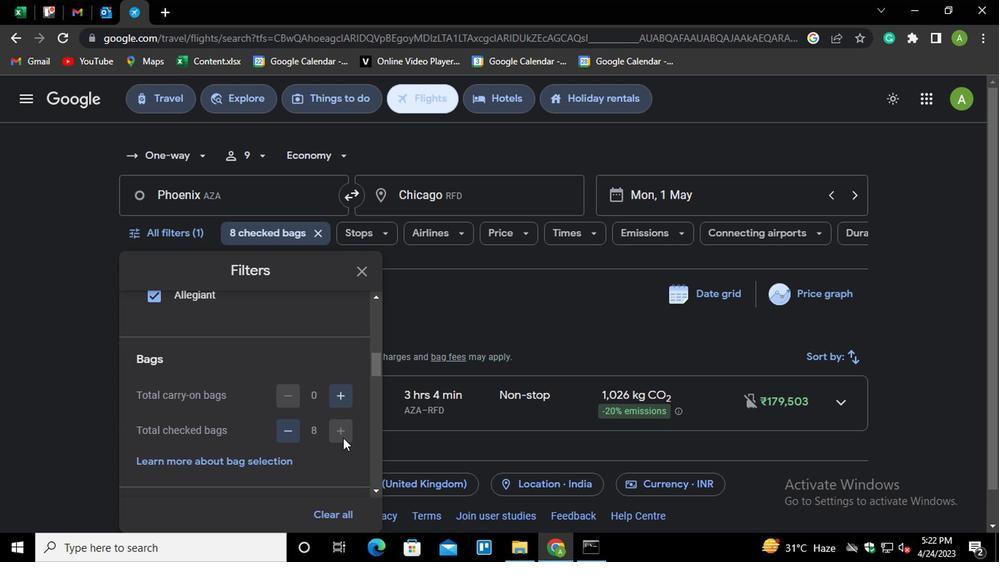 
Action: Mouse scrolled (339, 438) with delta (0, 0)
Screenshot: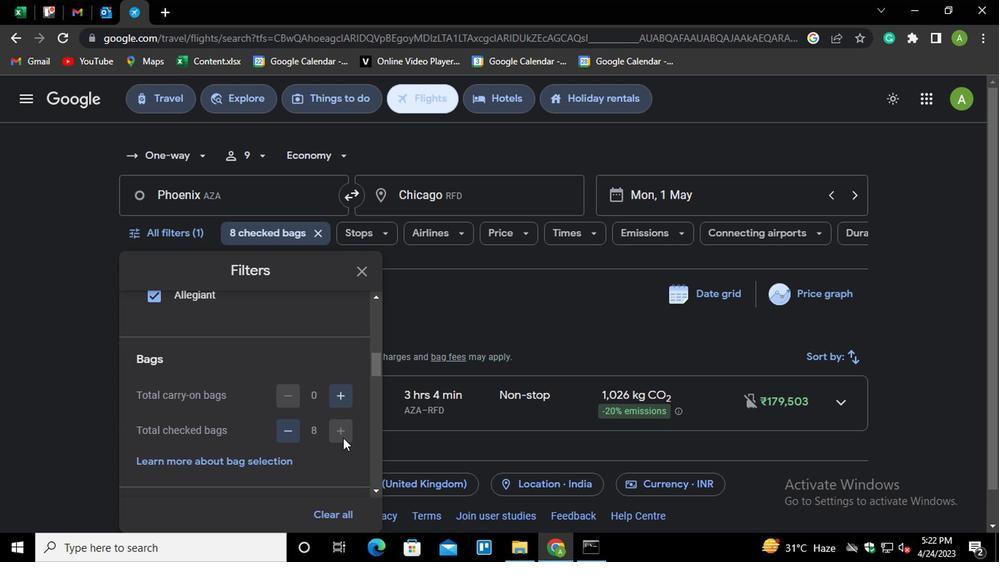 
Action: Mouse moved to (346, 431)
Screenshot: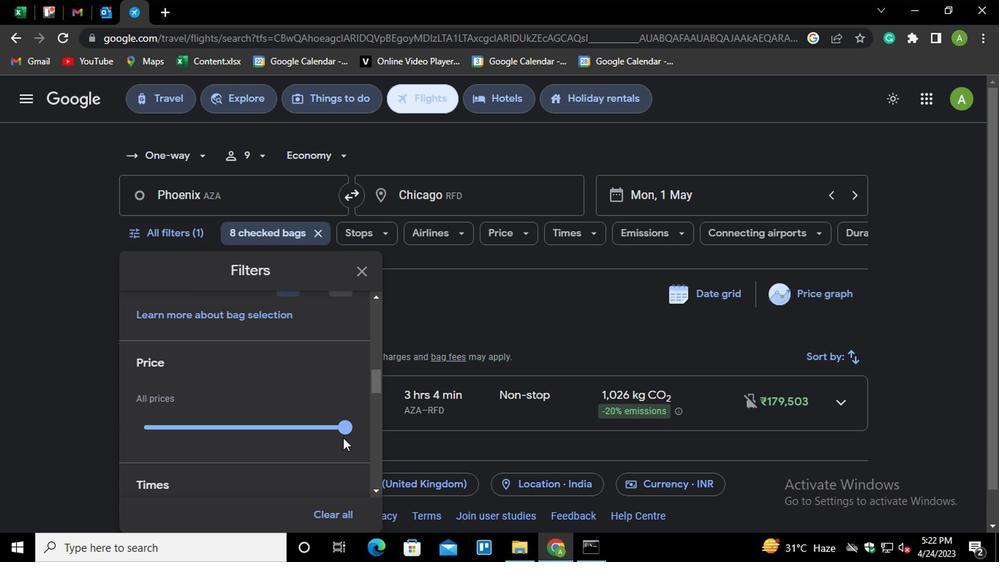 
Action: Mouse pressed left at (346, 431)
Screenshot: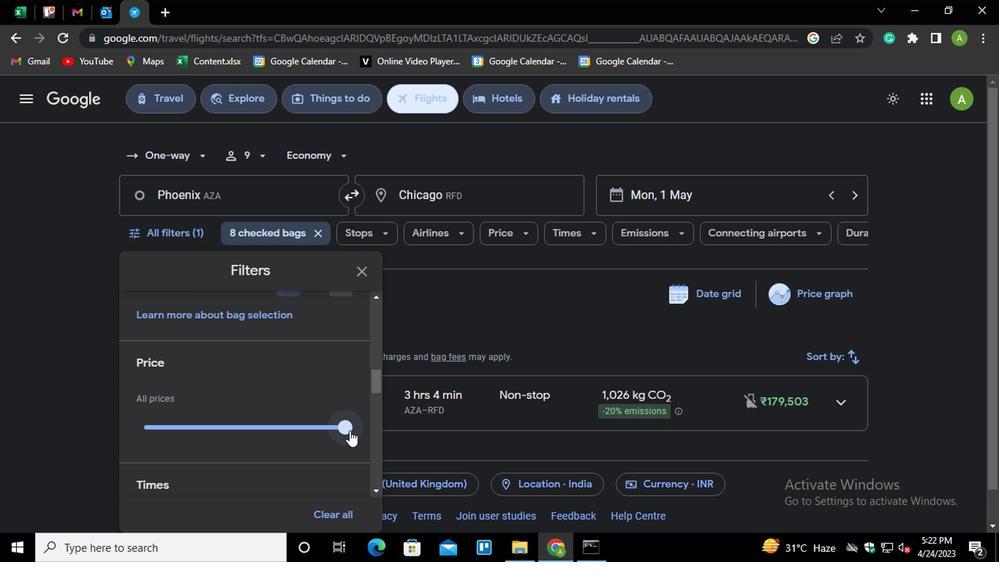 
Action: Mouse moved to (337, 429)
Screenshot: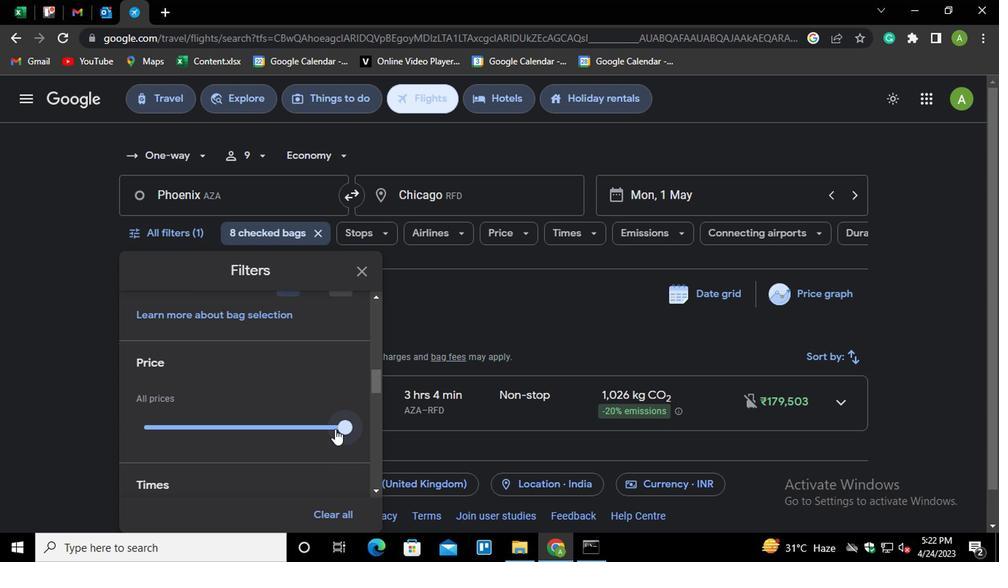 
Action: Mouse pressed left at (337, 429)
Screenshot: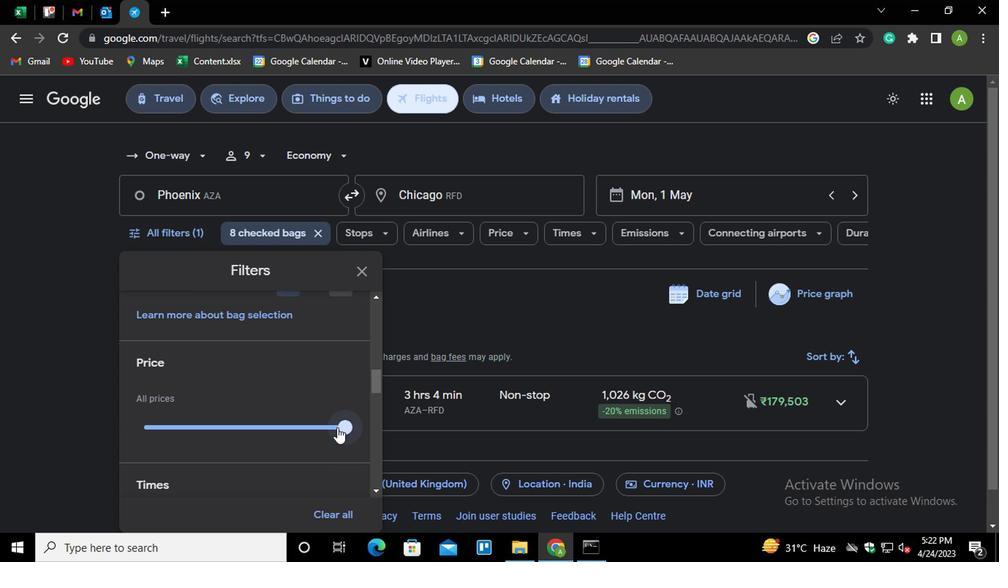 
Action: Mouse moved to (226, 438)
Screenshot: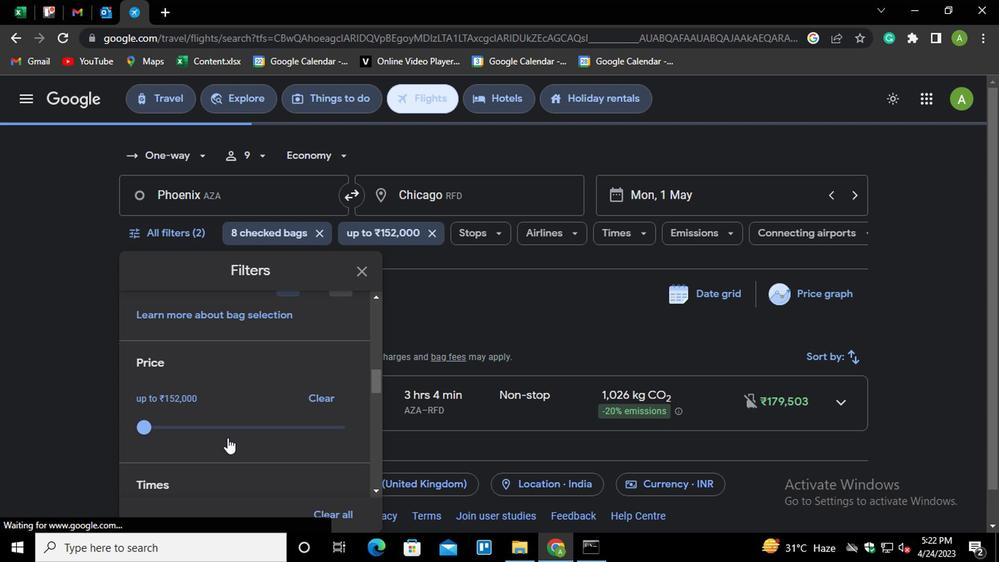 
Action: Mouse scrolled (226, 438) with delta (0, 0)
Screenshot: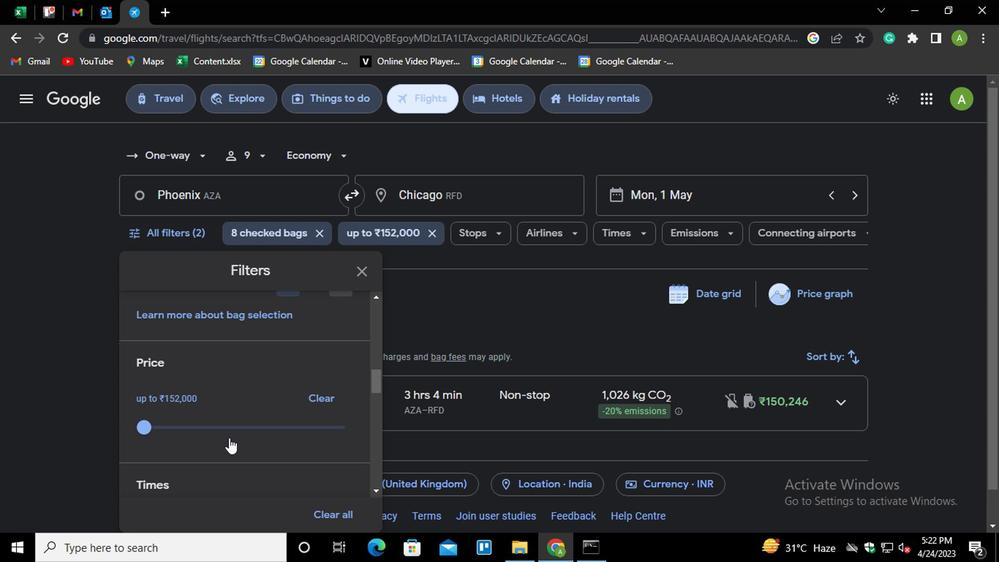 
Action: Mouse scrolled (226, 438) with delta (0, 0)
Screenshot: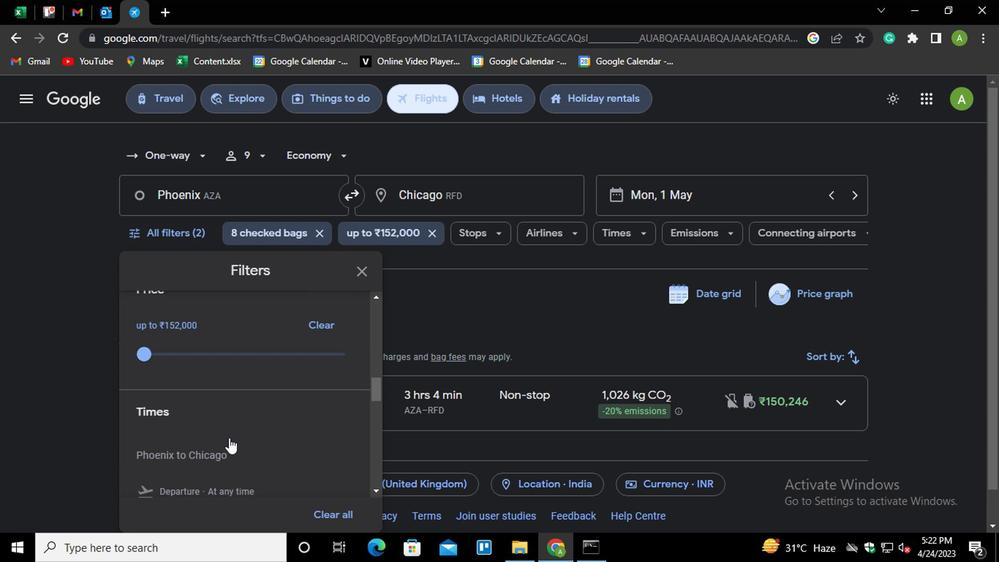 
Action: Mouse moved to (170, 446)
Screenshot: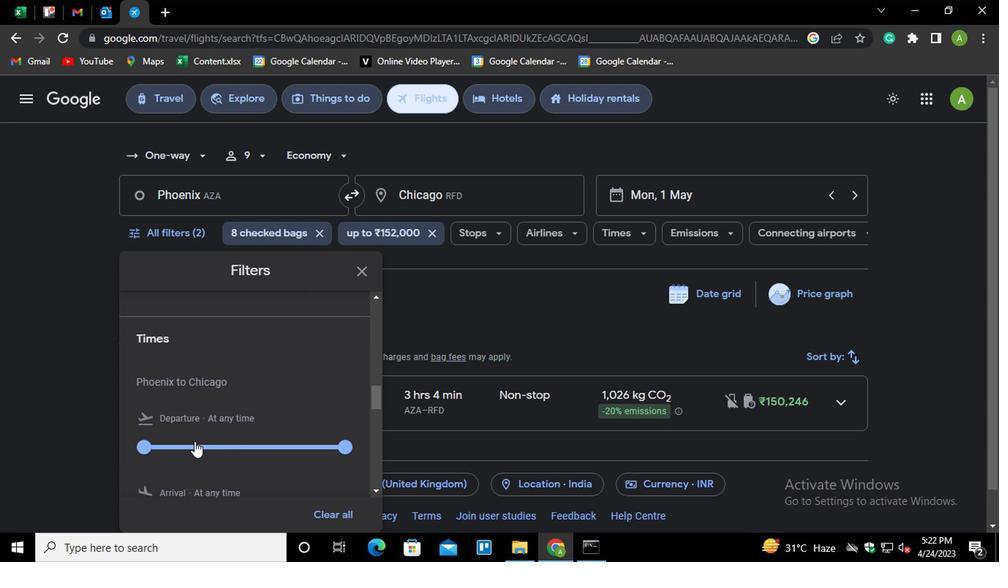 
Action: Mouse pressed left at (170, 446)
Screenshot: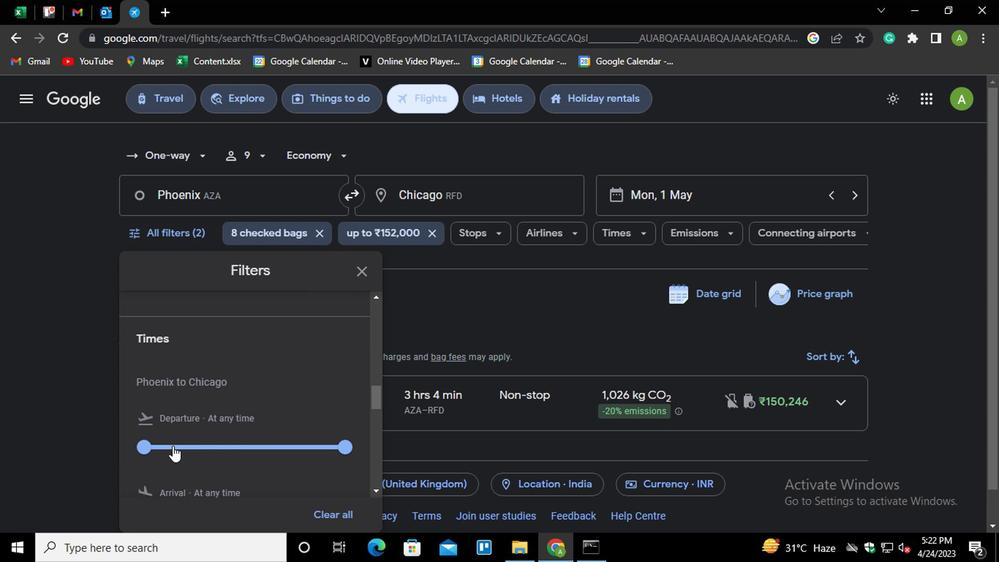 
Action: Mouse moved to (526, 308)
Screenshot: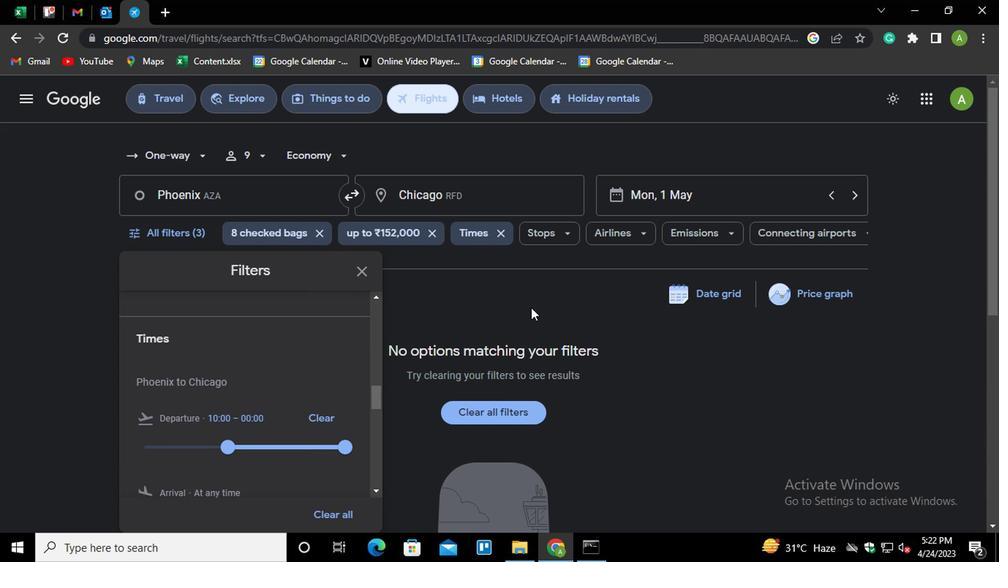 
Action: Mouse pressed left at (526, 308)
Screenshot: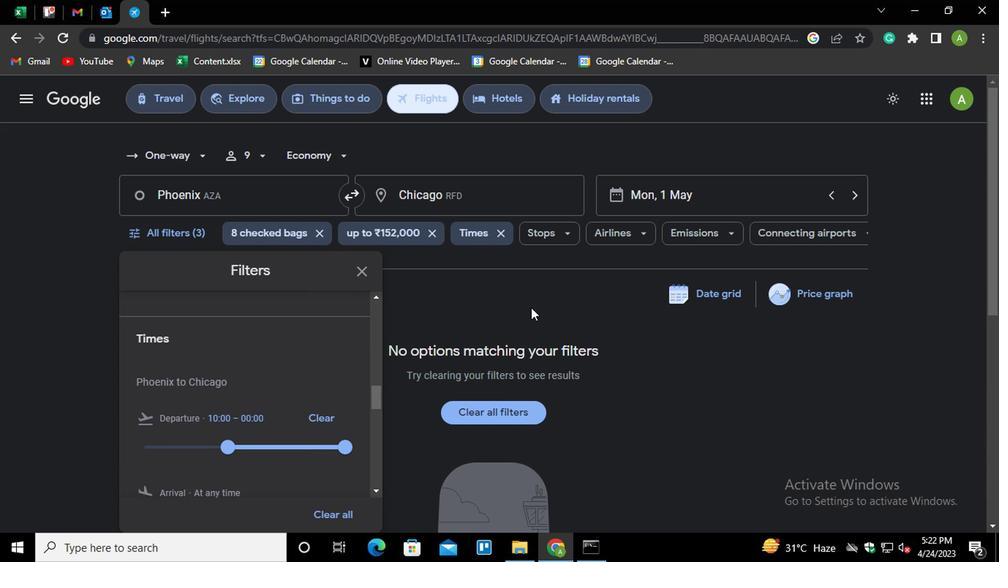 
Action: Mouse moved to (644, 375)
Screenshot: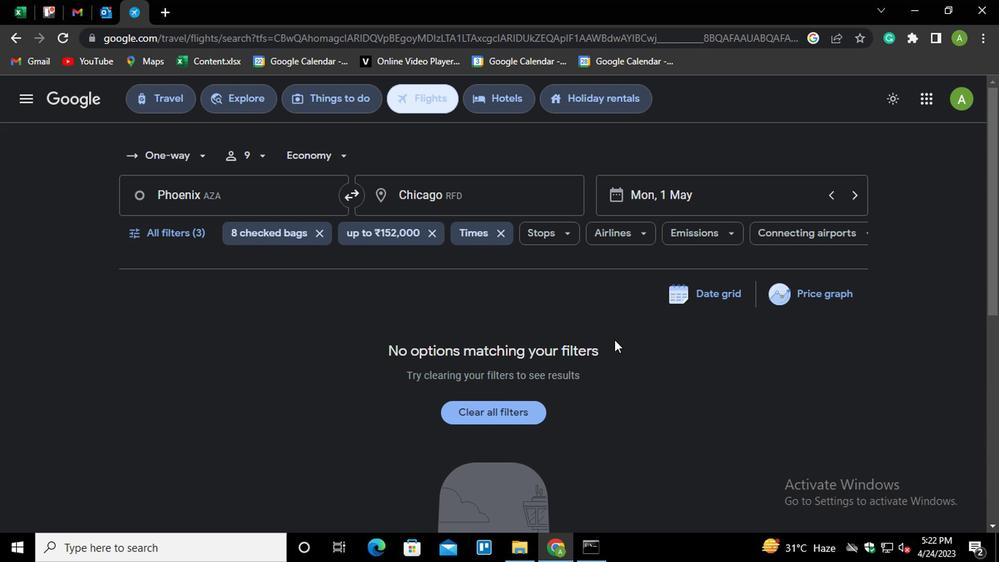 
